 Task: Create List Customer Personas in Board Digital Advertising Strategies to Workspace Digital Strategy Consulting. Create List Content Marketing in Board IT Service Desk Management to Workspace Digital Strategy Consulting. Create List Lead Nurturing in Board Voice of Customer Customer Journey Mapping and Analysis to Workspace Digital Strategy Consulting
Action: Mouse moved to (99, 436)
Screenshot: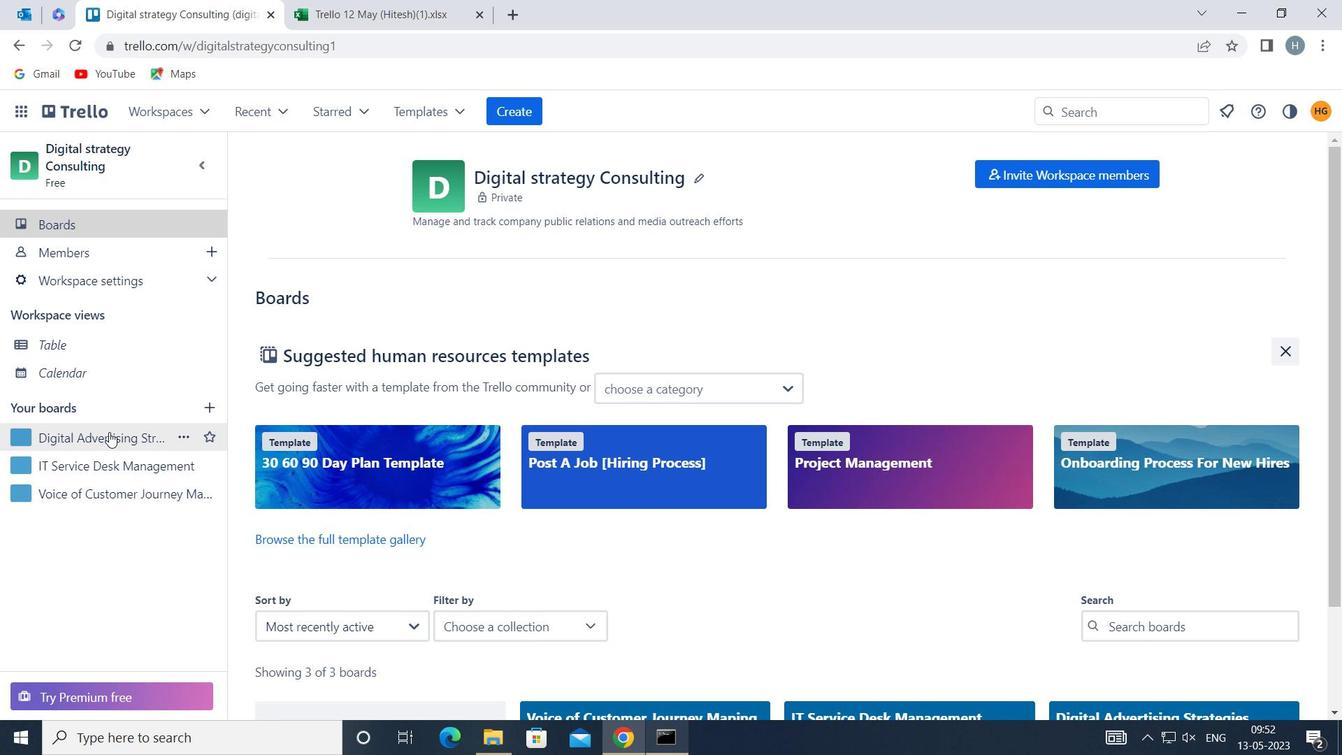 
Action: Mouse pressed left at (99, 436)
Screenshot: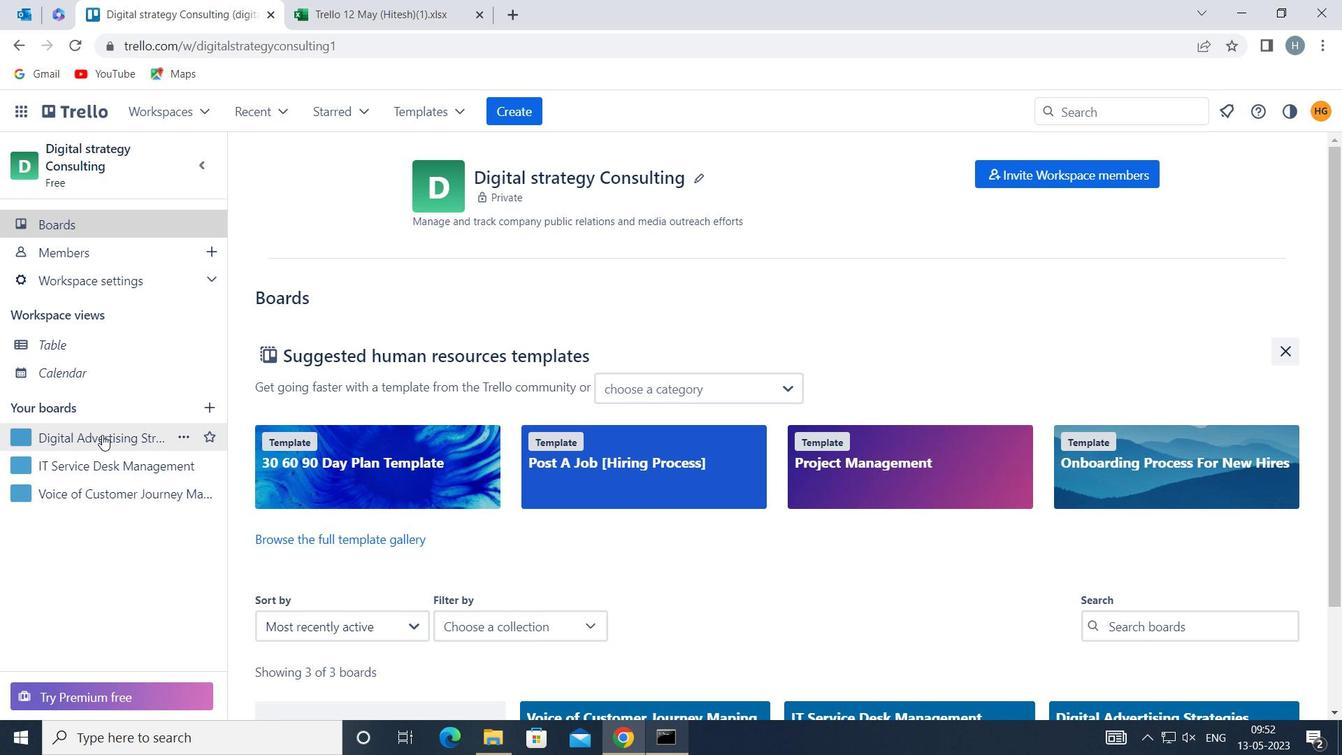 
Action: Mouse moved to (831, 214)
Screenshot: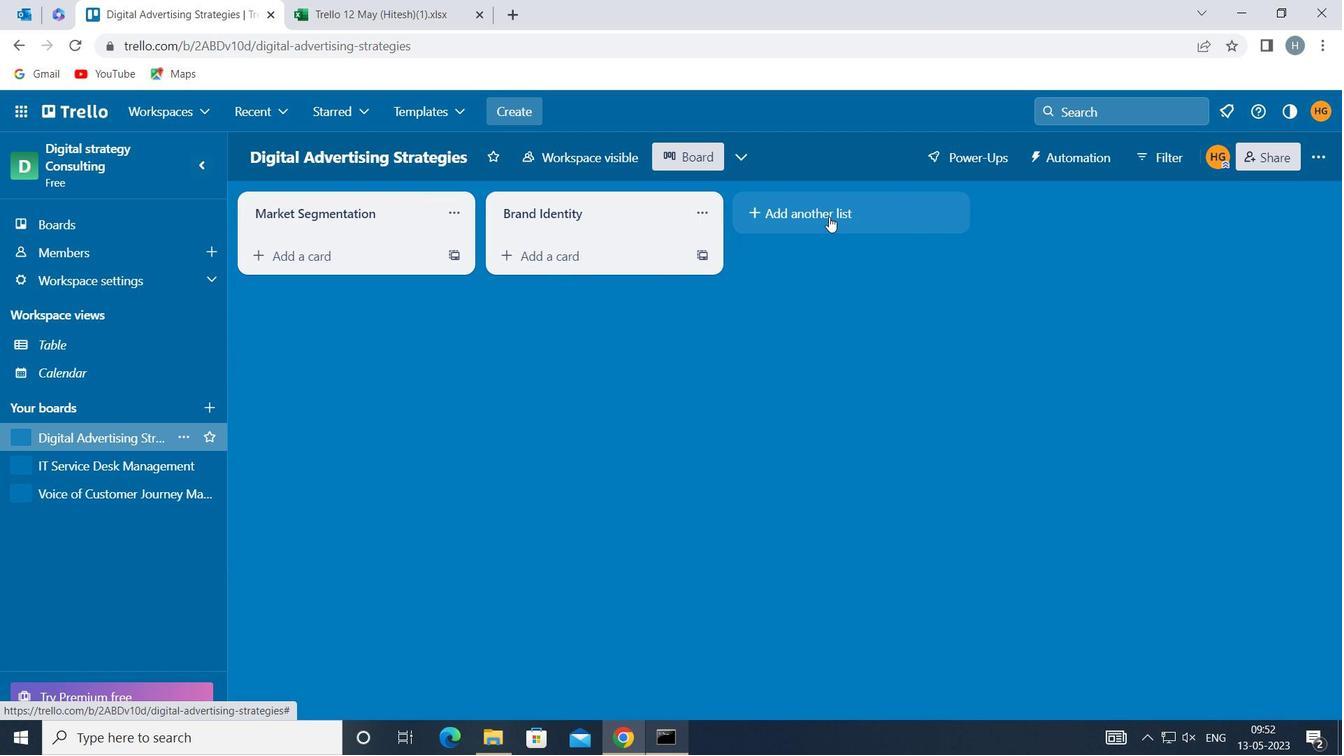 
Action: Mouse pressed left at (831, 214)
Screenshot: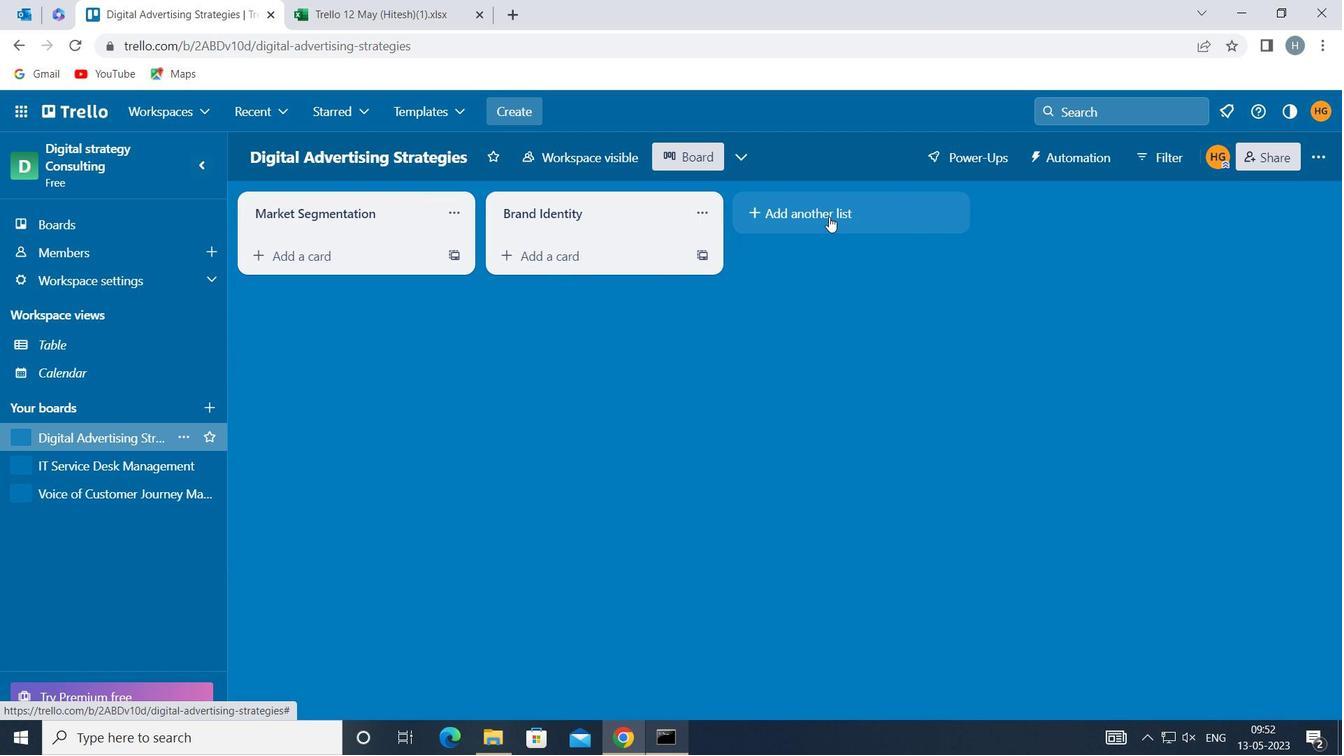 
Action: Mouse pressed left at (831, 214)
Screenshot: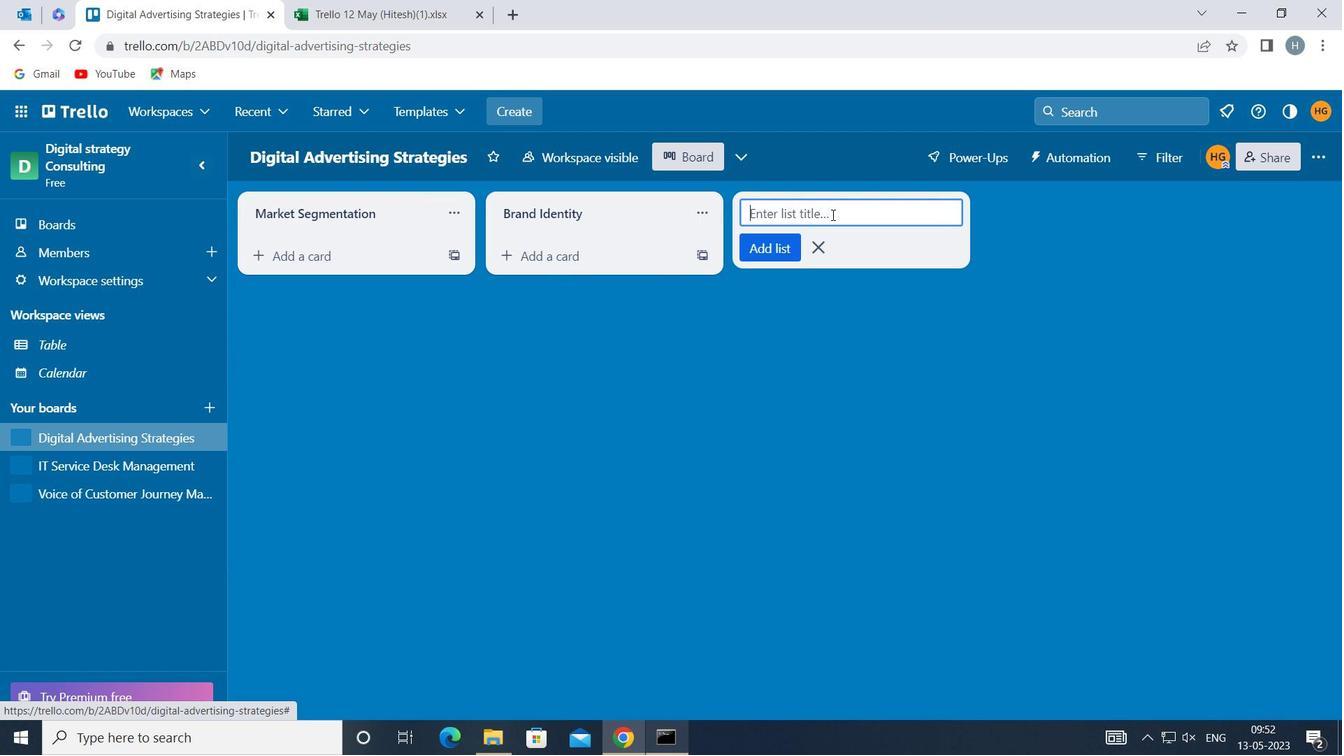 
Action: Key pressed <Key.shift>CUSTOMER<Key.space><Key.shift>PERSONAS
Screenshot: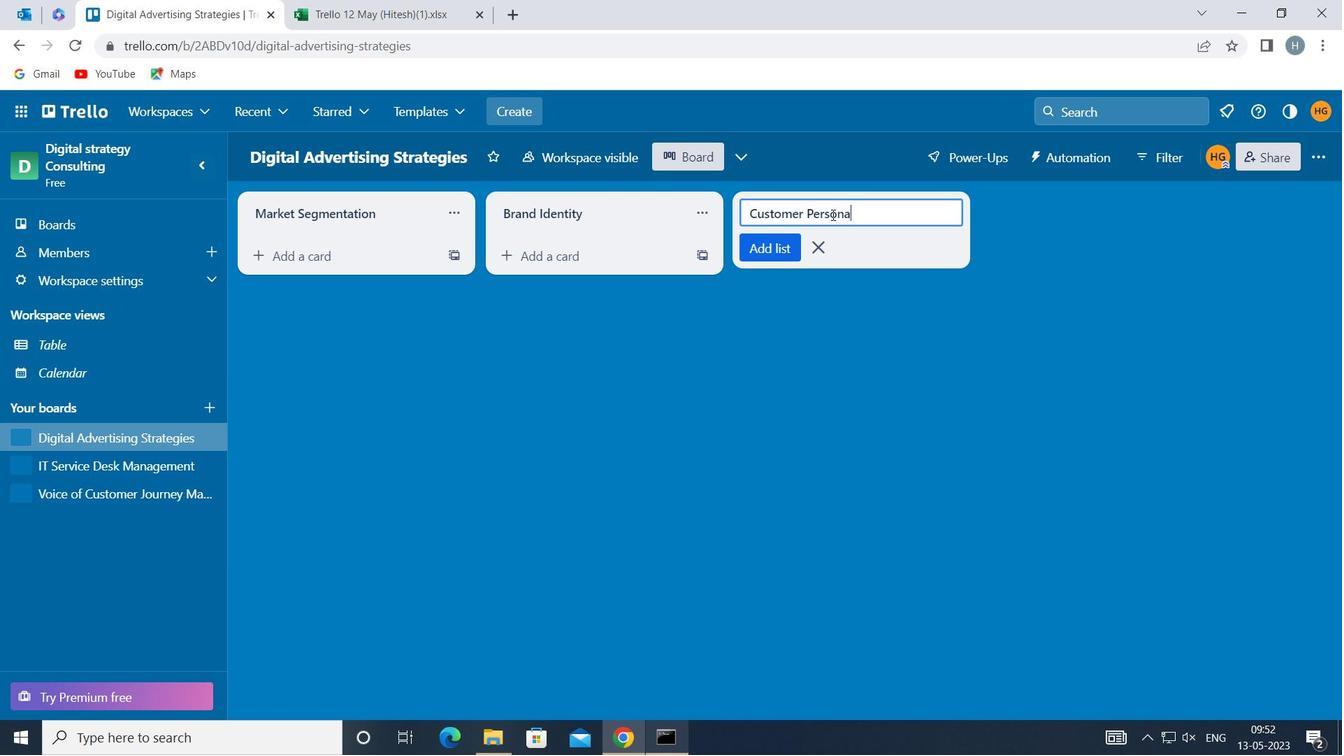 
Action: Mouse moved to (780, 246)
Screenshot: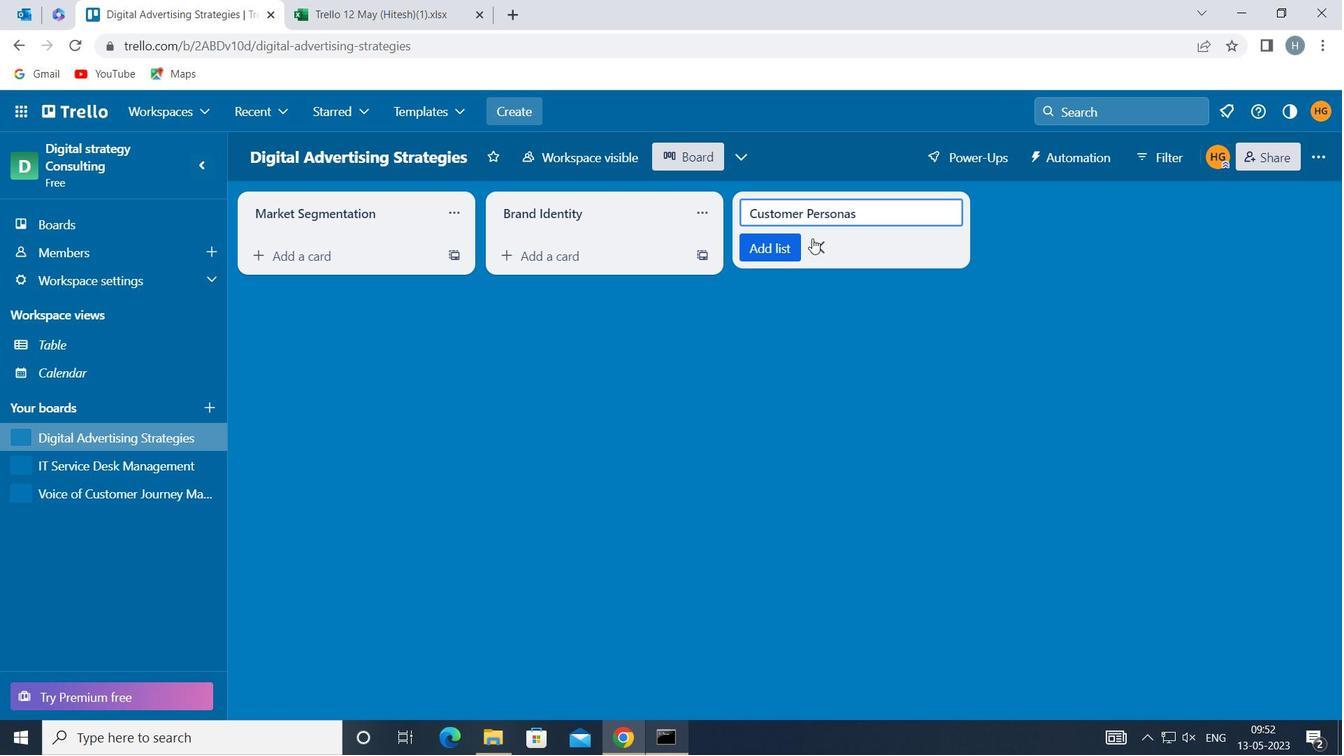 
Action: Mouse pressed left at (780, 246)
Screenshot: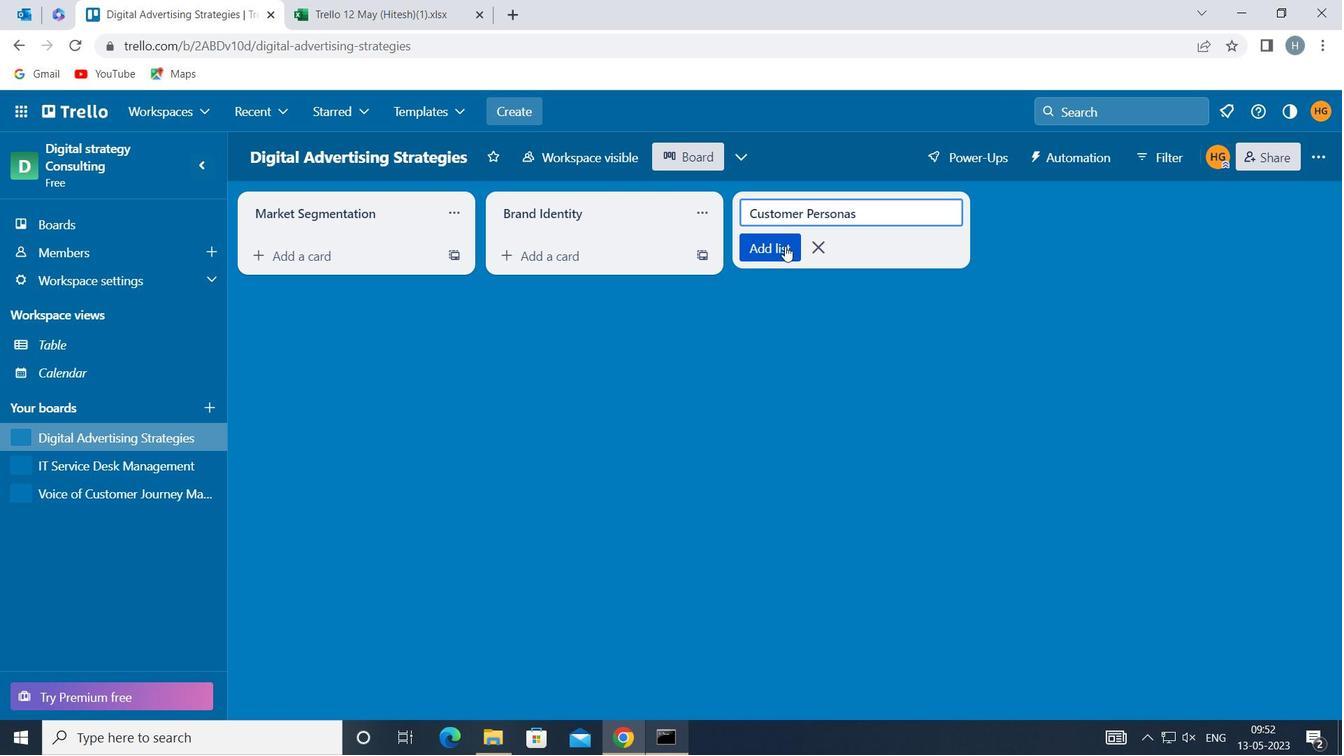 
Action: Mouse moved to (757, 330)
Screenshot: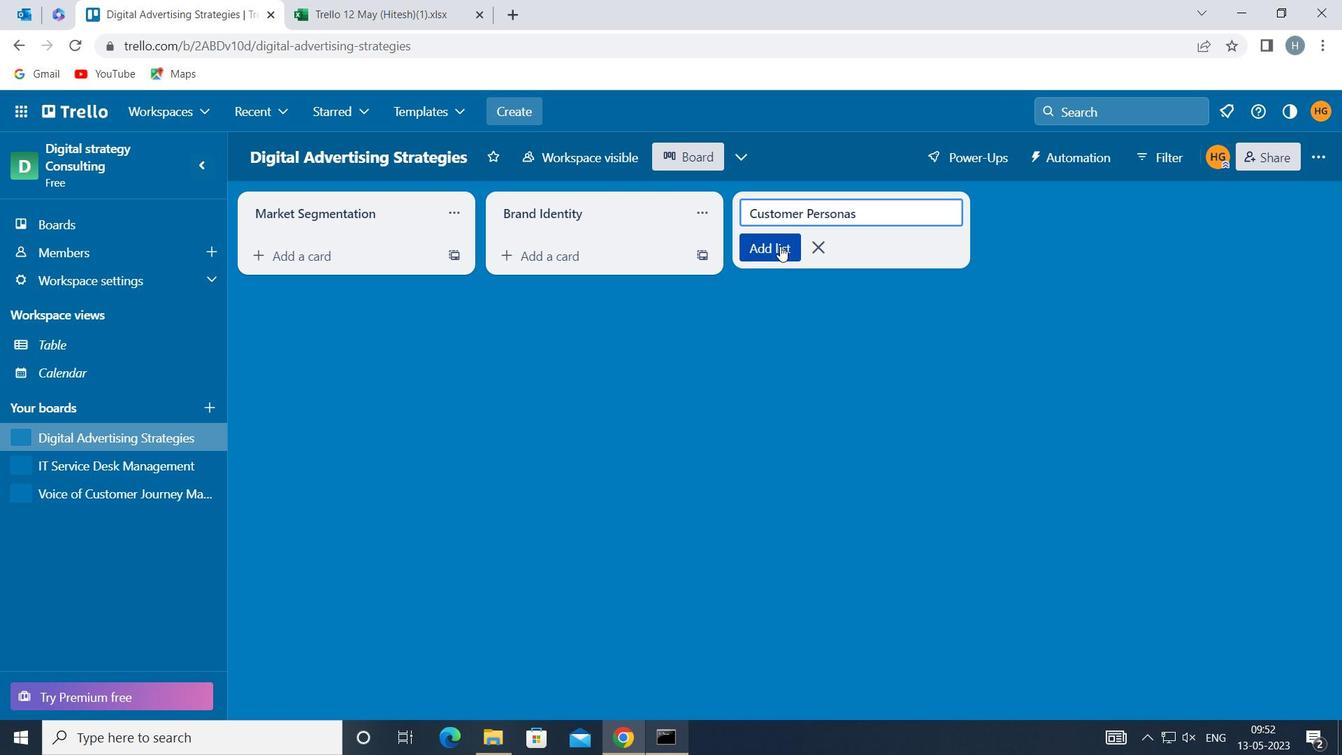 
Action: Mouse pressed left at (757, 330)
Screenshot: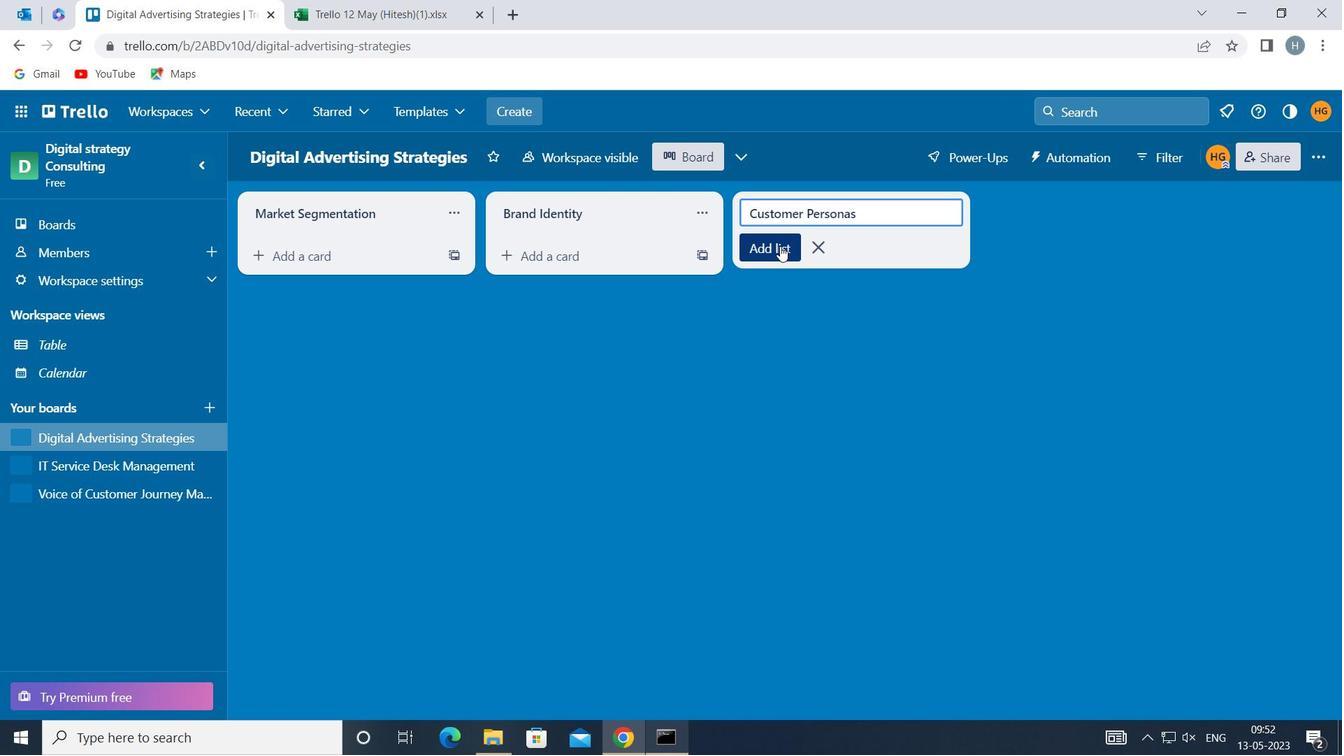 
Action: Mouse moved to (103, 462)
Screenshot: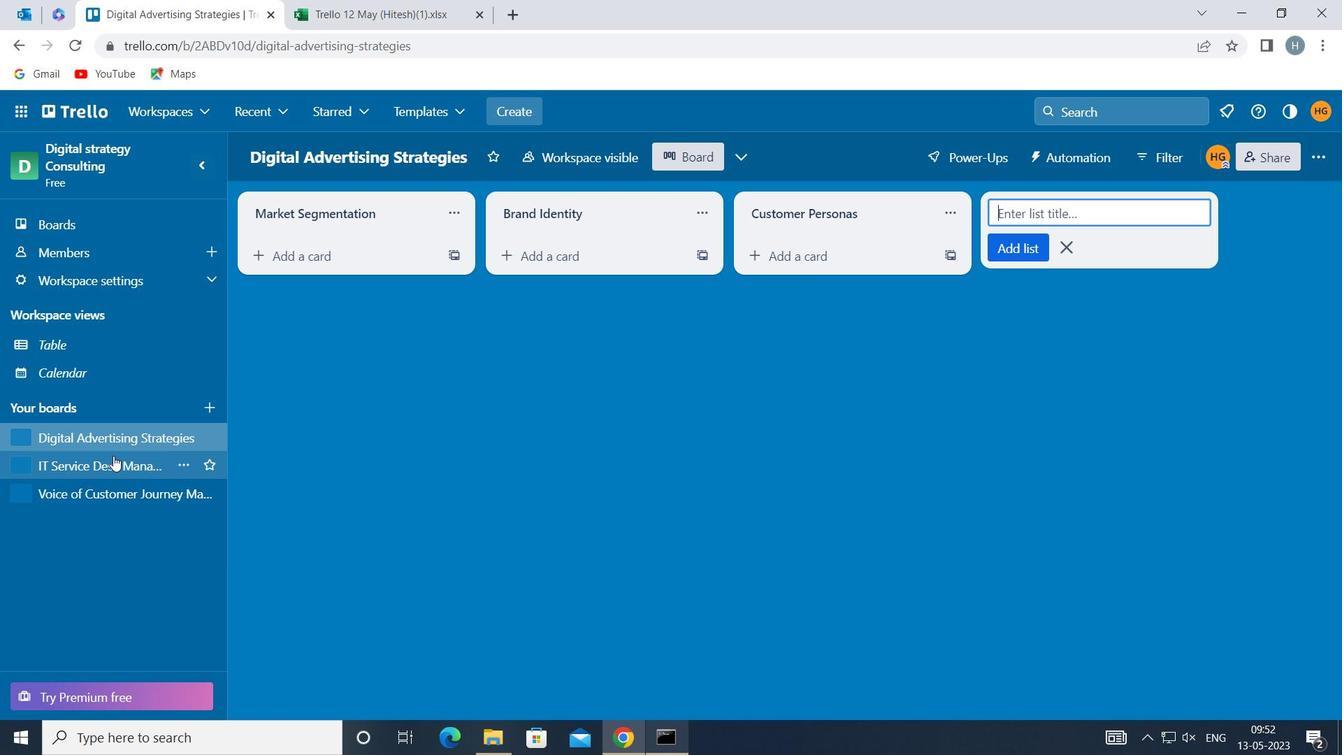 
Action: Mouse pressed left at (103, 462)
Screenshot: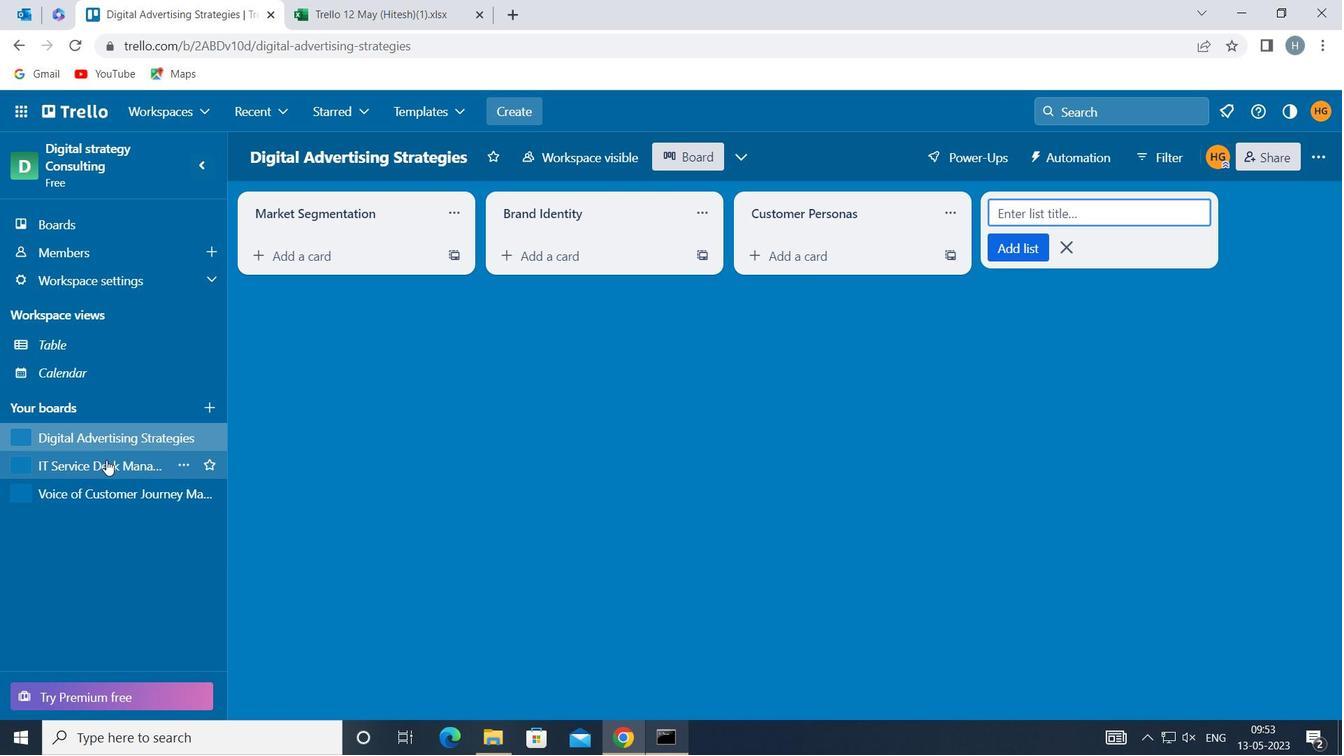 
Action: Mouse moved to (827, 192)
Screenshot: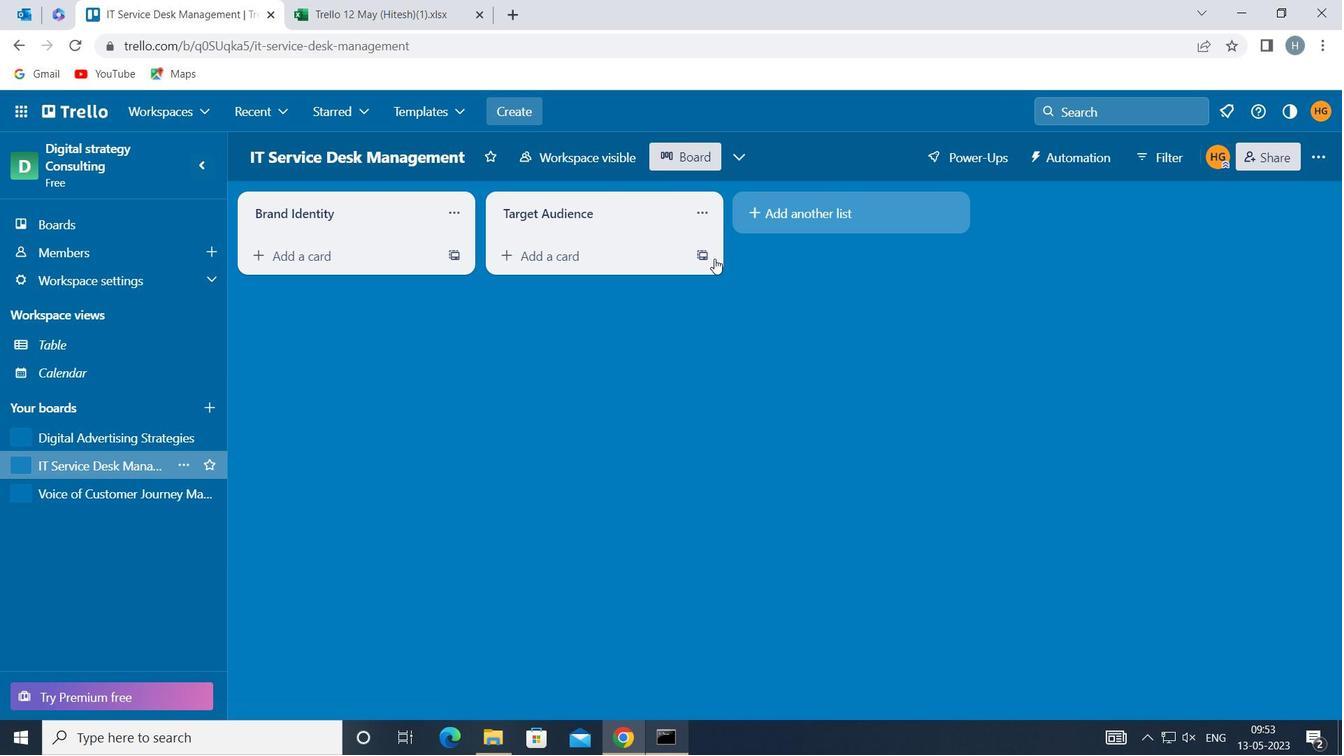 
Action: Mouse pressed left at (827, 192)
Screenshot: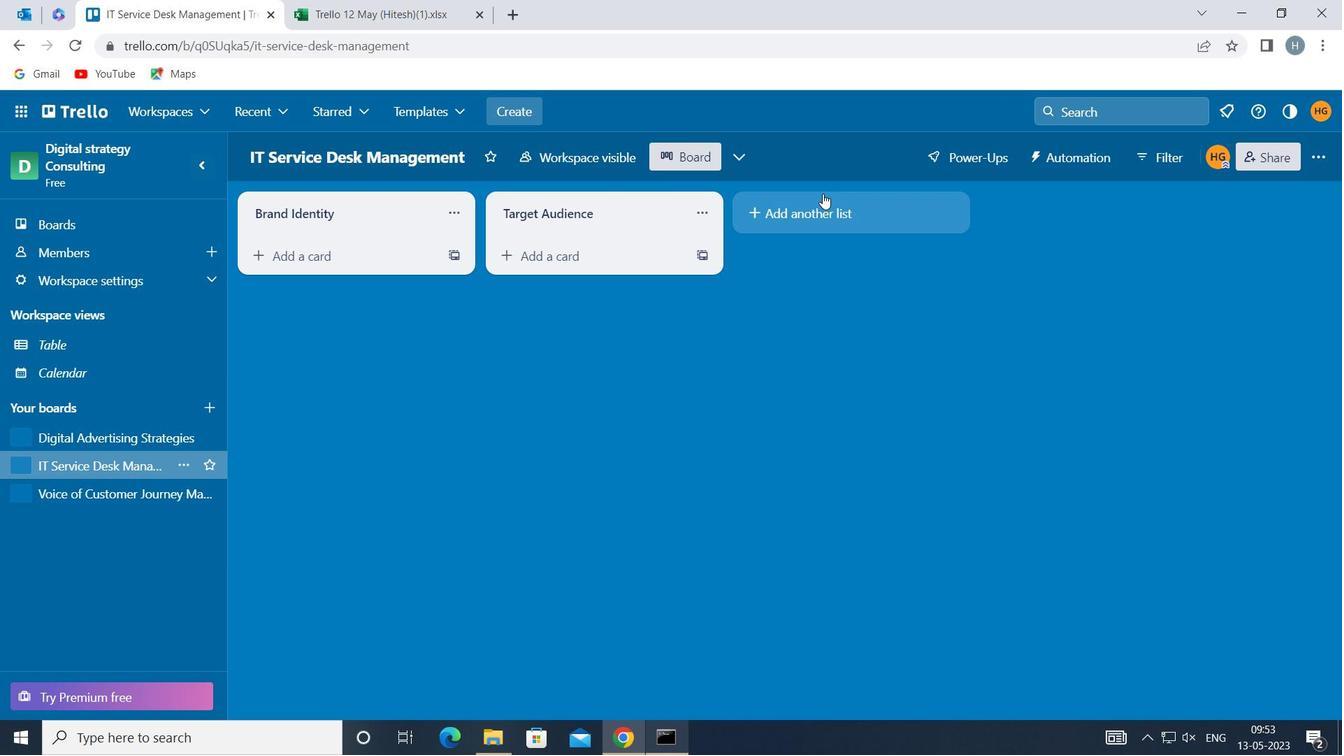 
Action: Mouse moved to (827, 200)
Screenshot: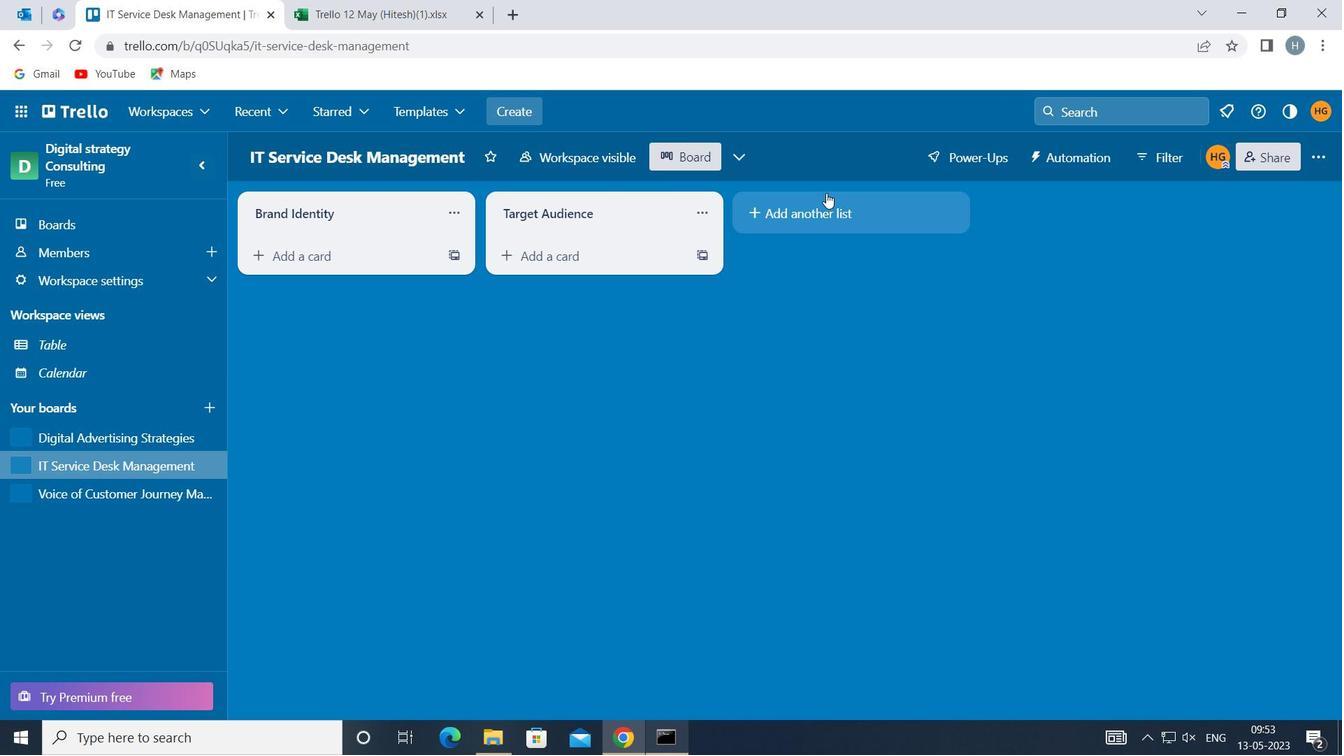 
Action: Mouse pressed left at (827, 200)
Screenshot: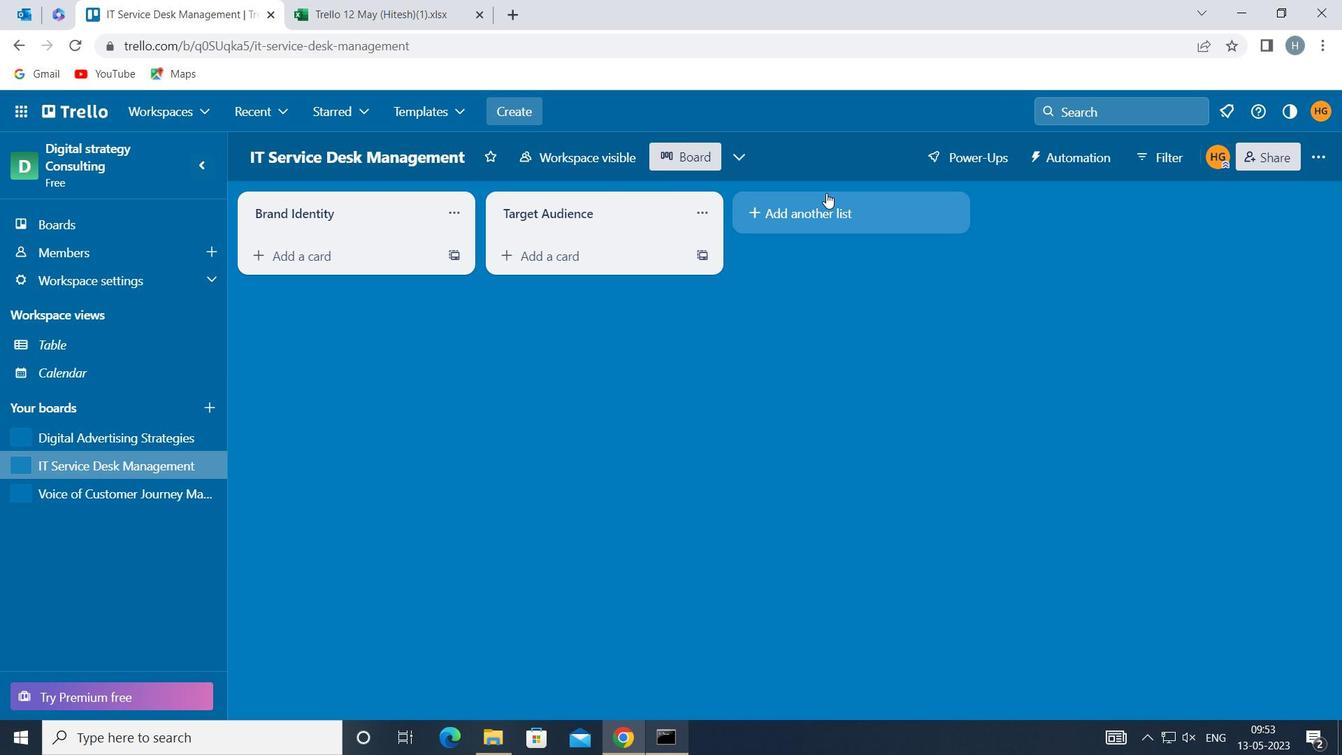 
Action: Mouse moved to (839, 216)
Screenshot: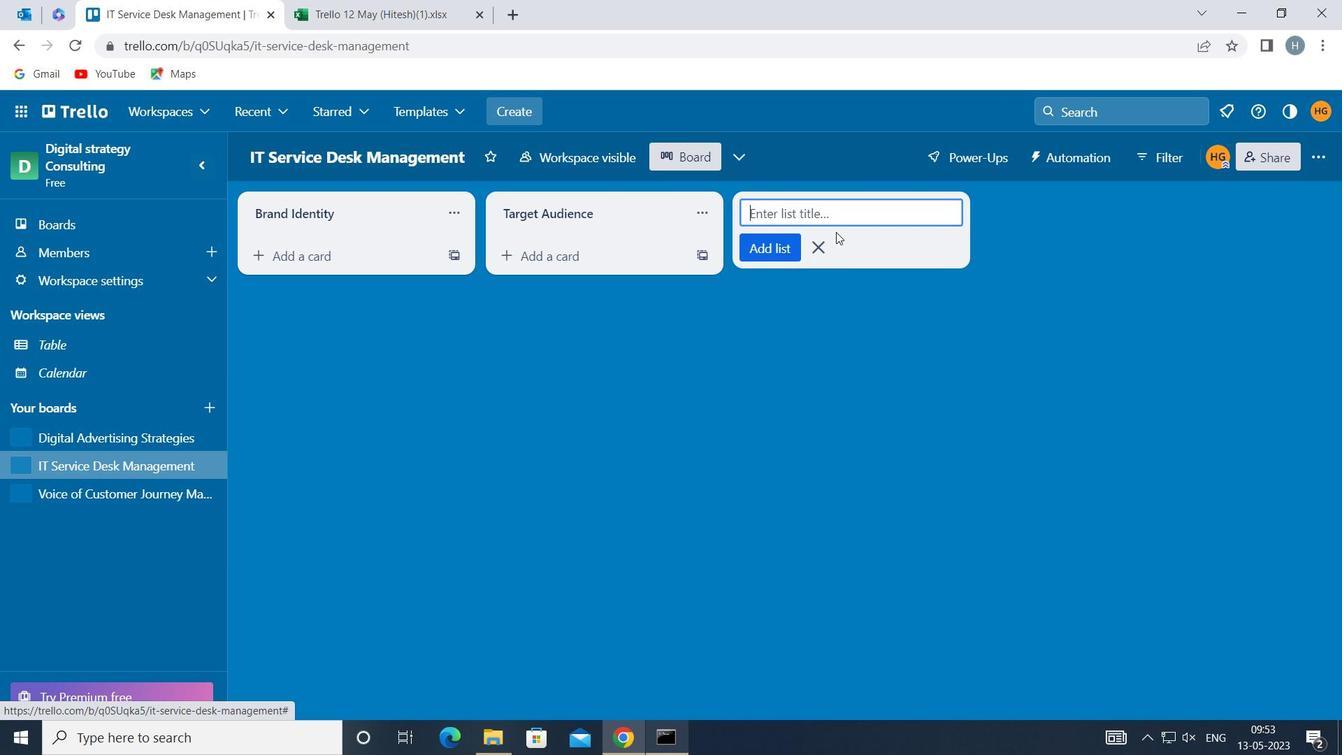 
Action: Mouse pressed left at (839, 216)
Screenshot: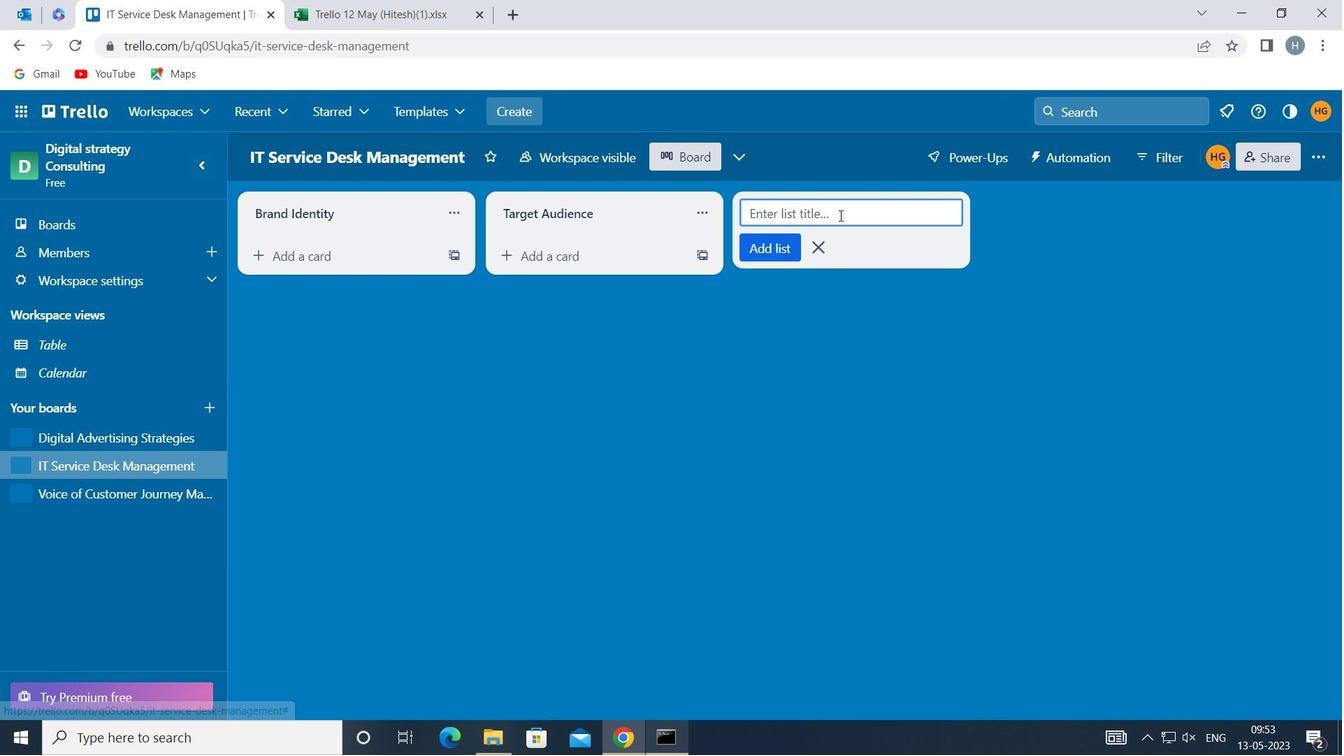 
Action: Key pressed <Key.shift>CONTENT<Key.space><Key.shift>MARKETING
Screenshot: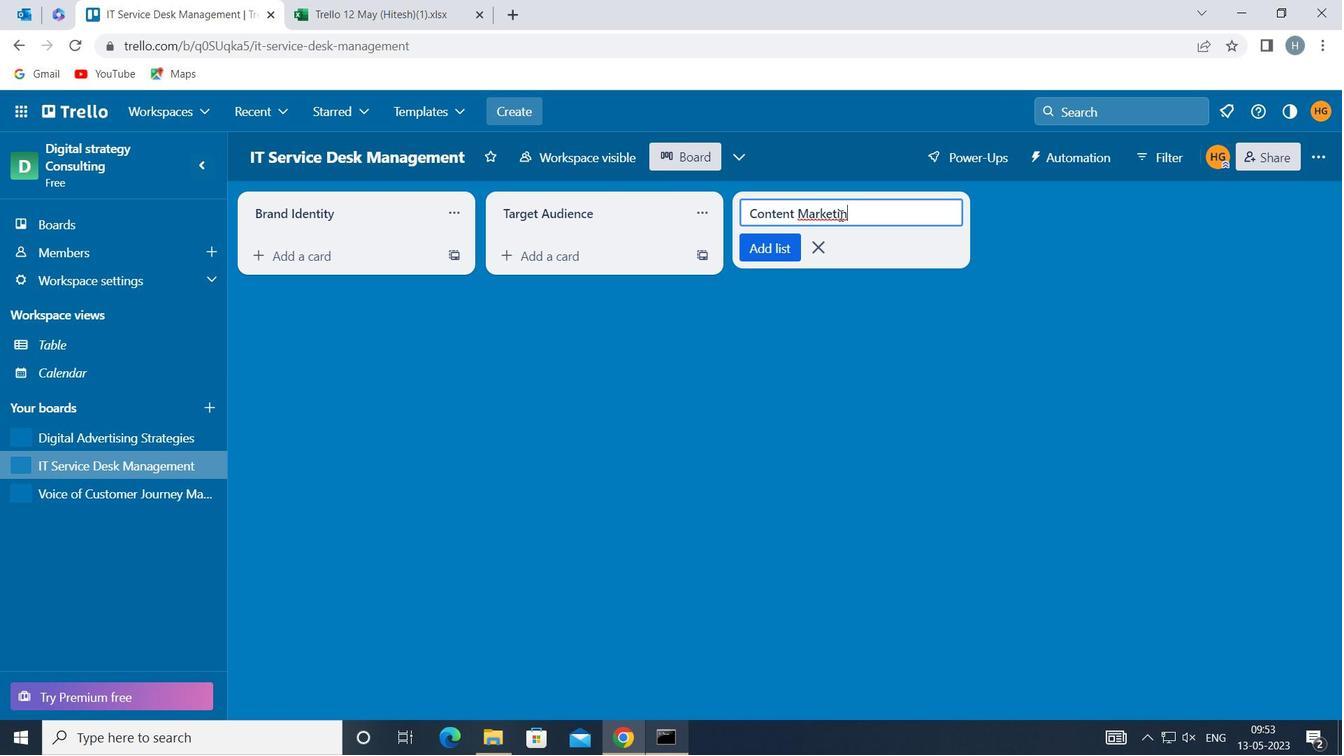 
Action: Mouse moved to (771, 246)
Screenshot: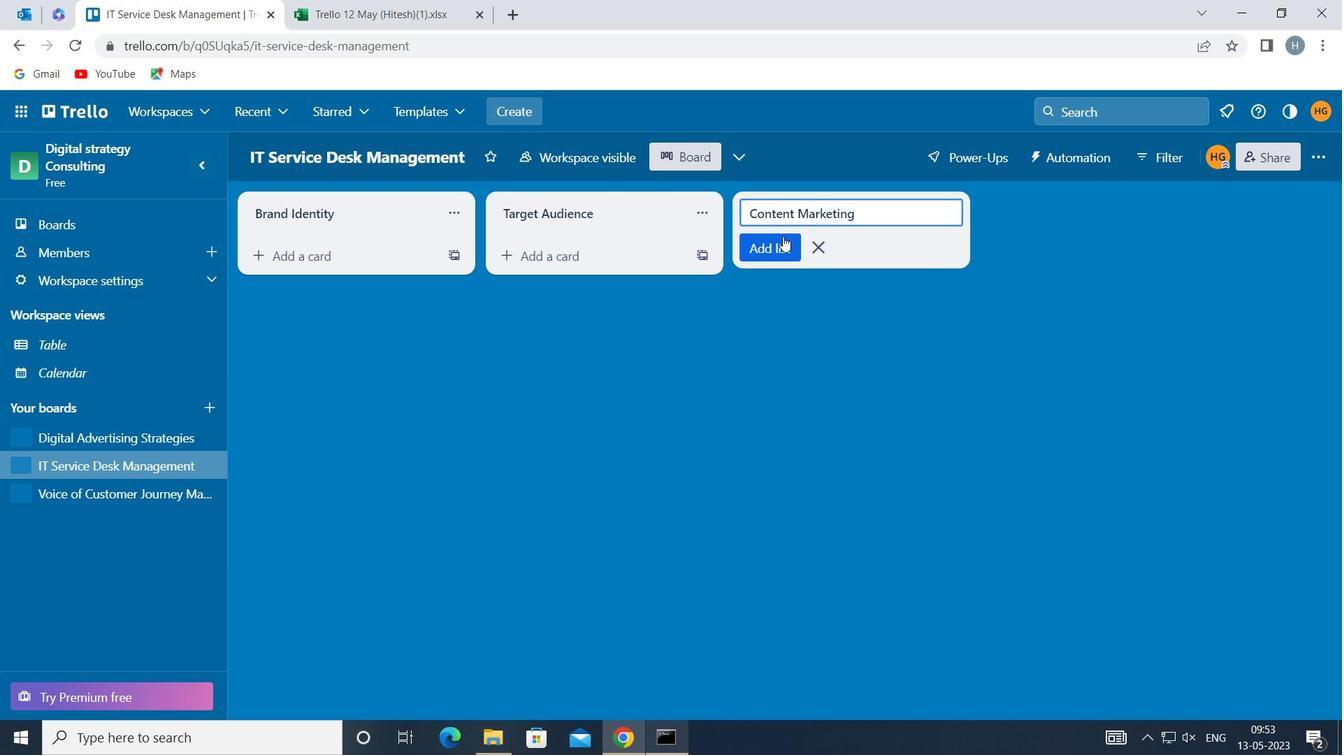 
Action: Mouse pressed left at (771, 246)
Screenshot: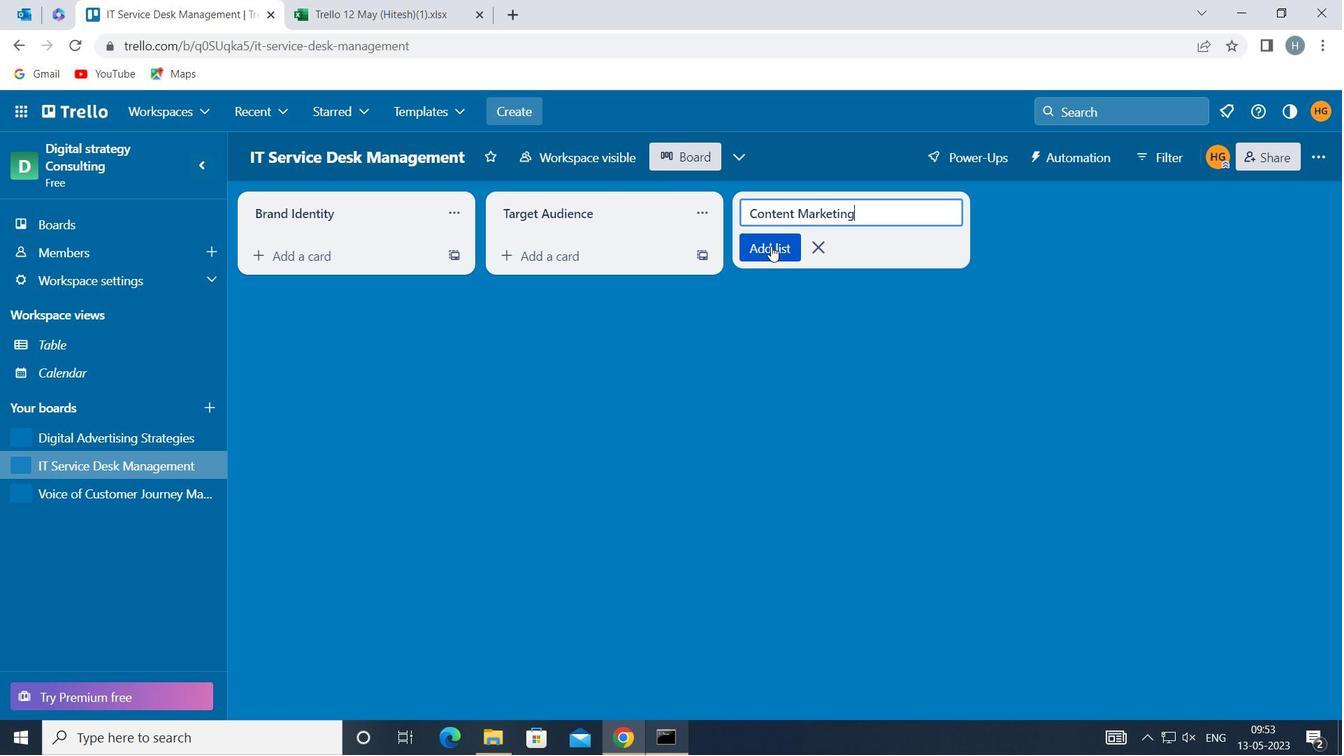 
Action: Mouse moved to (757, 356)
Screenshot: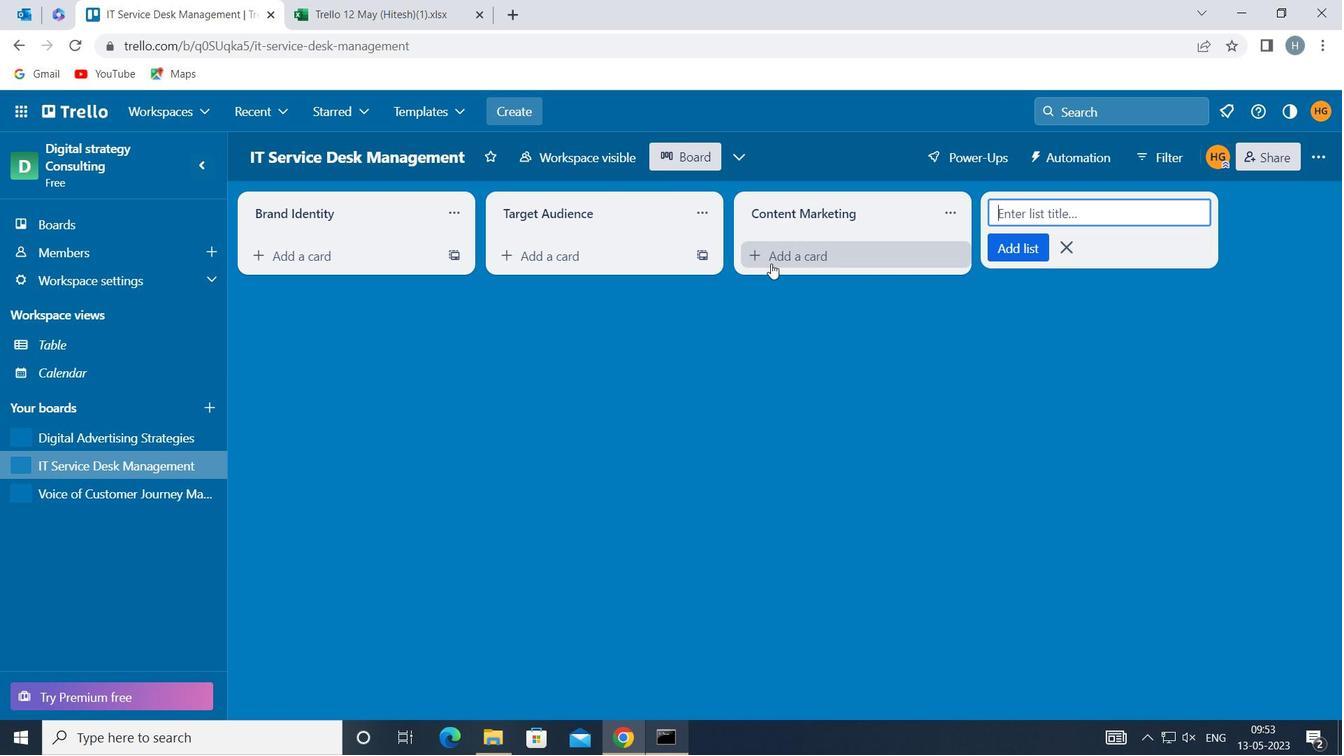 
Action: Mouse pressed left at (757, 356)
Screenshot: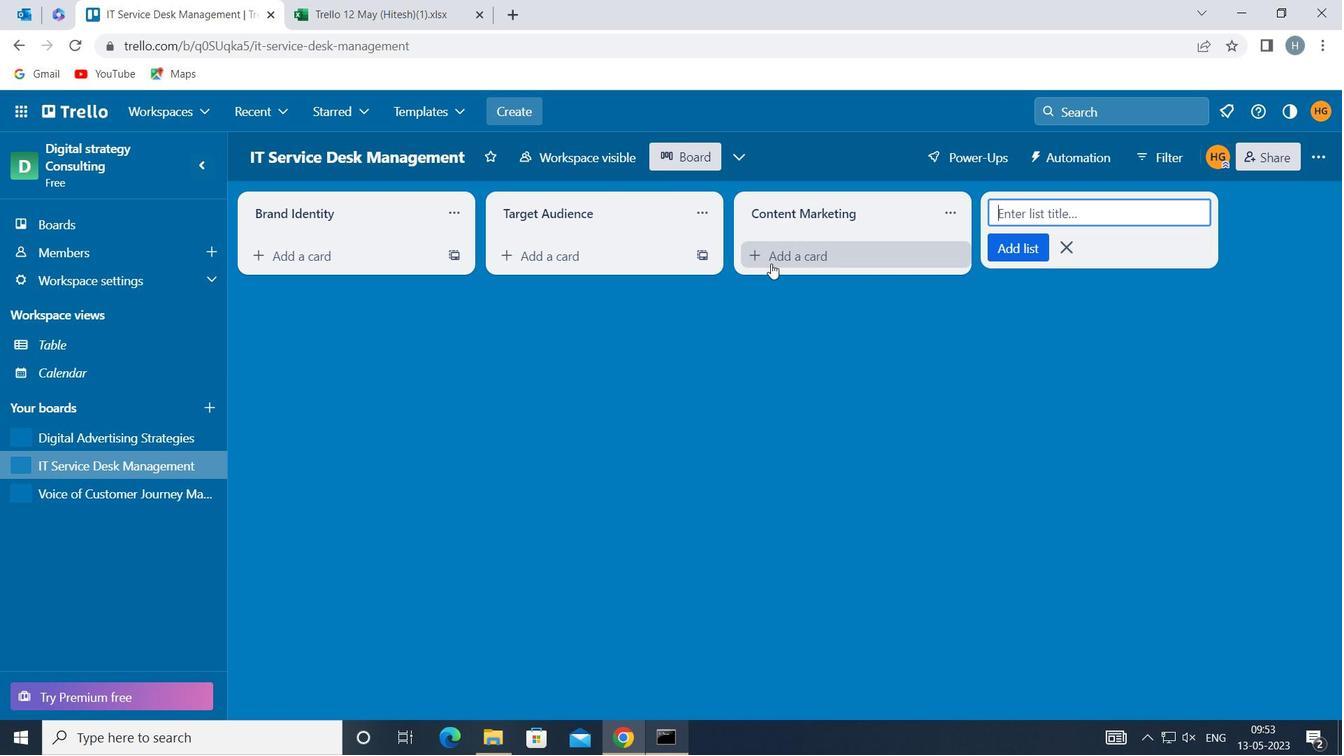 
Action: Mouse moved to (118, 490)
Screenshot: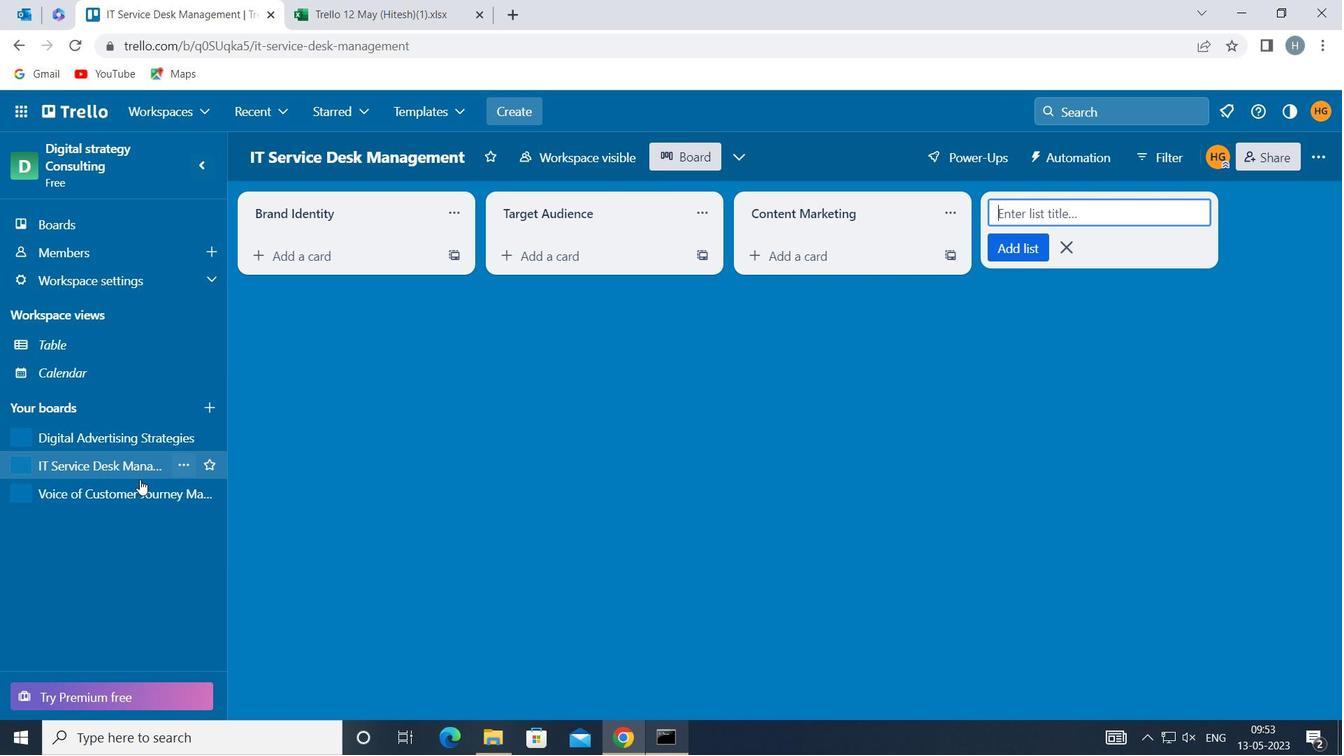 
Action: Mouse pressed left at (118, 490)
Screenshot: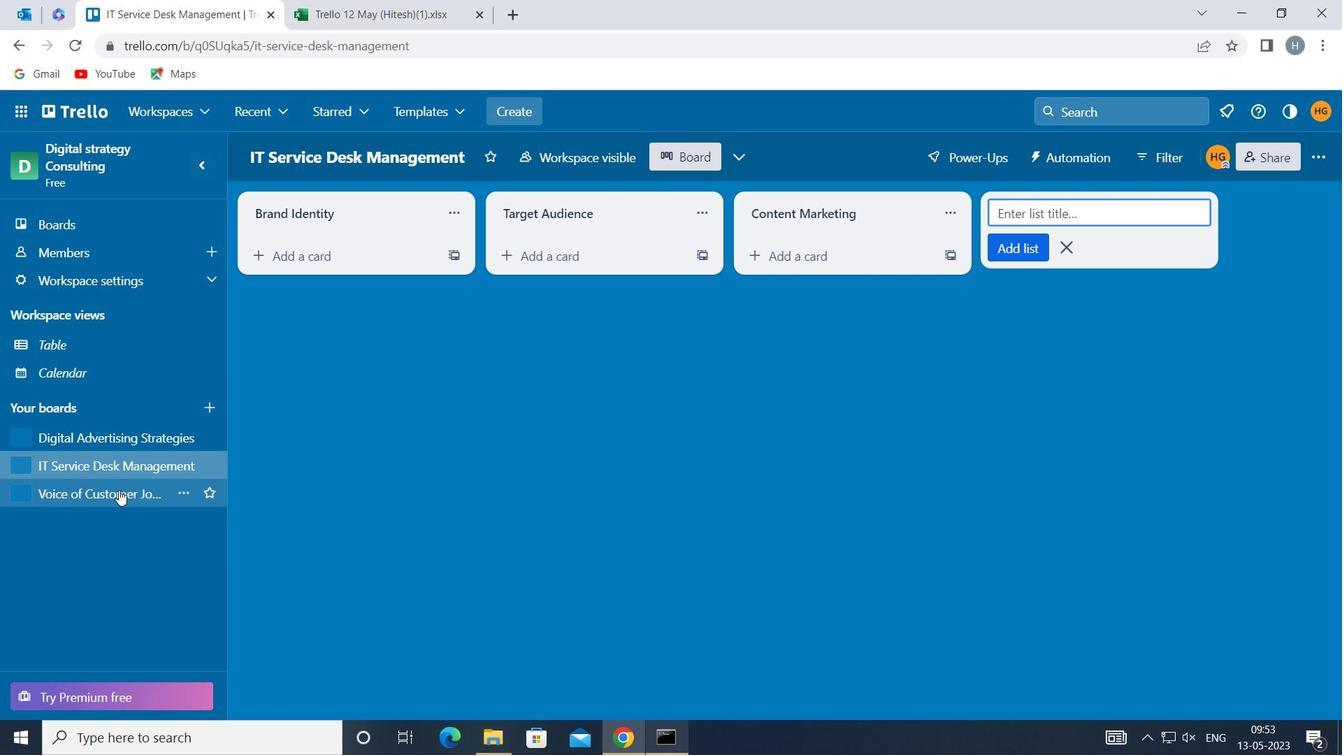 
Action: Mouse moved to (813, 207)
Screenshot: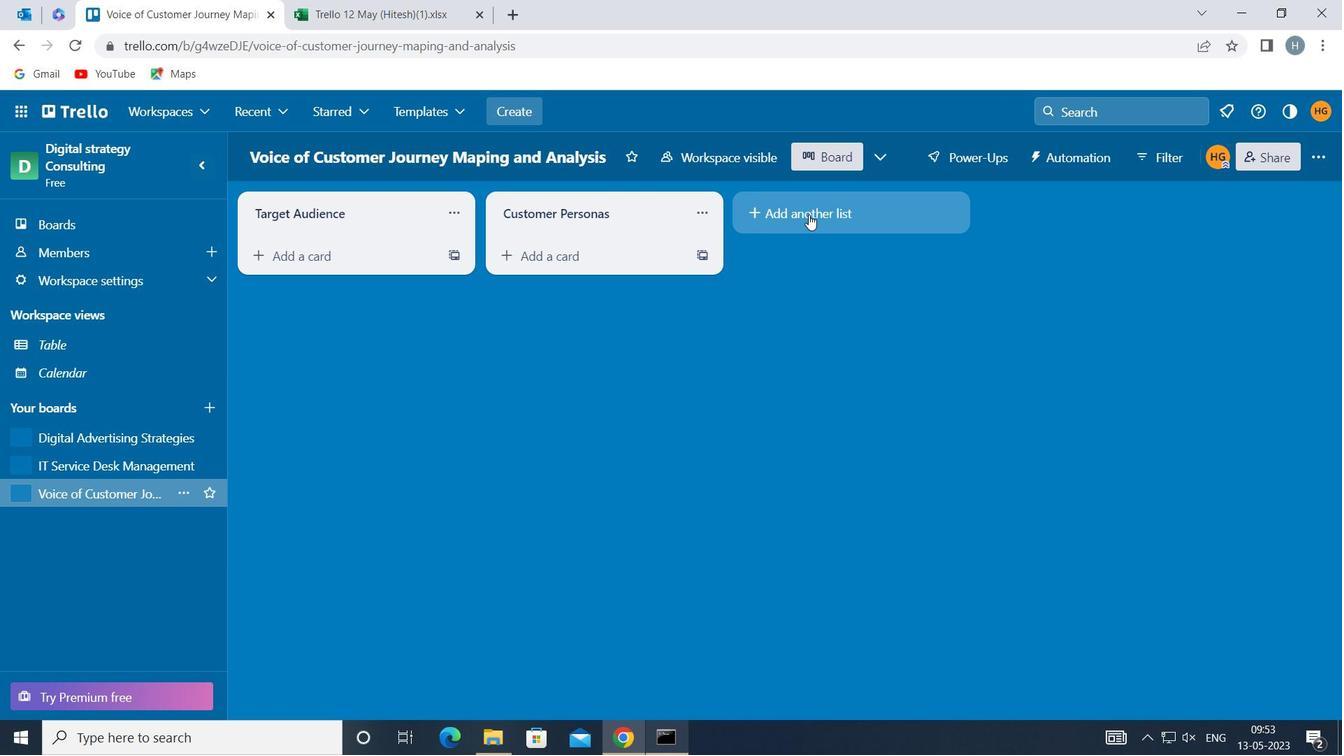 
Action: Mouse pressed left at (813, 207)
Screenshot: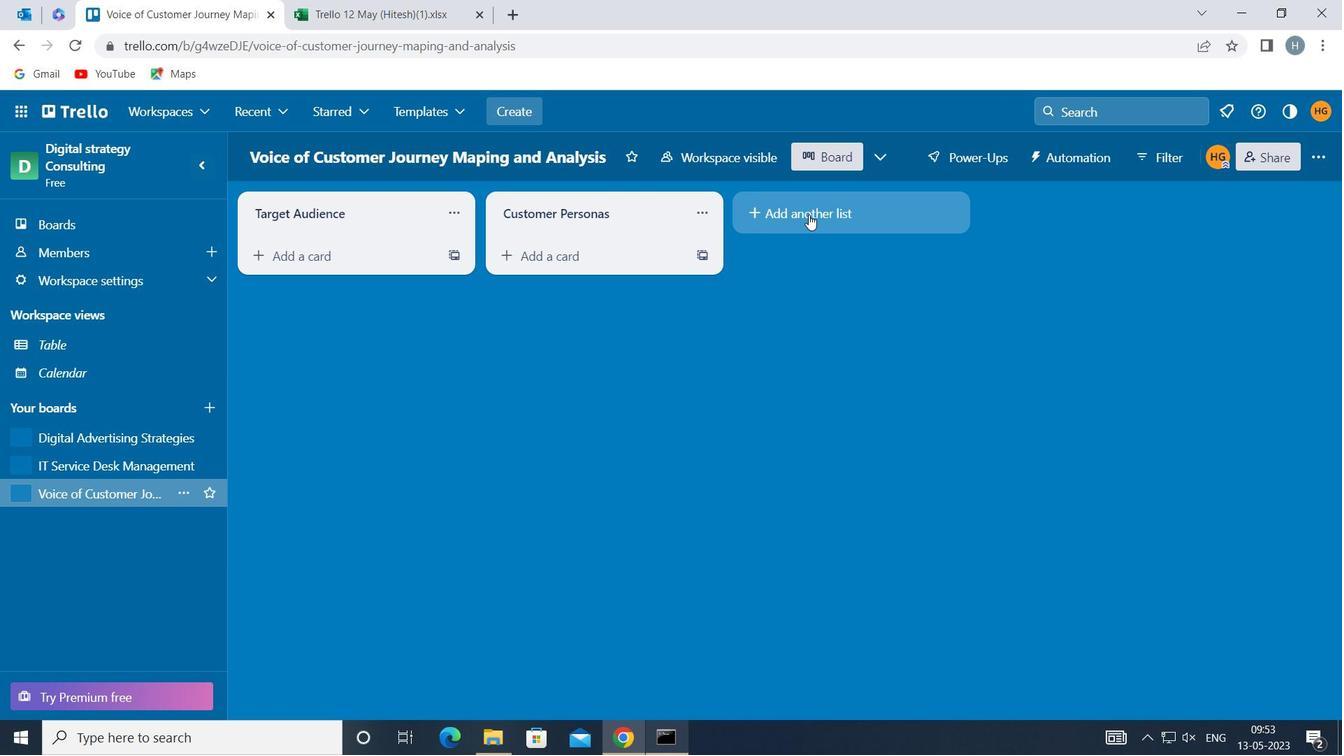 
Action: Mouse moved to (815, 206)
Screenshot: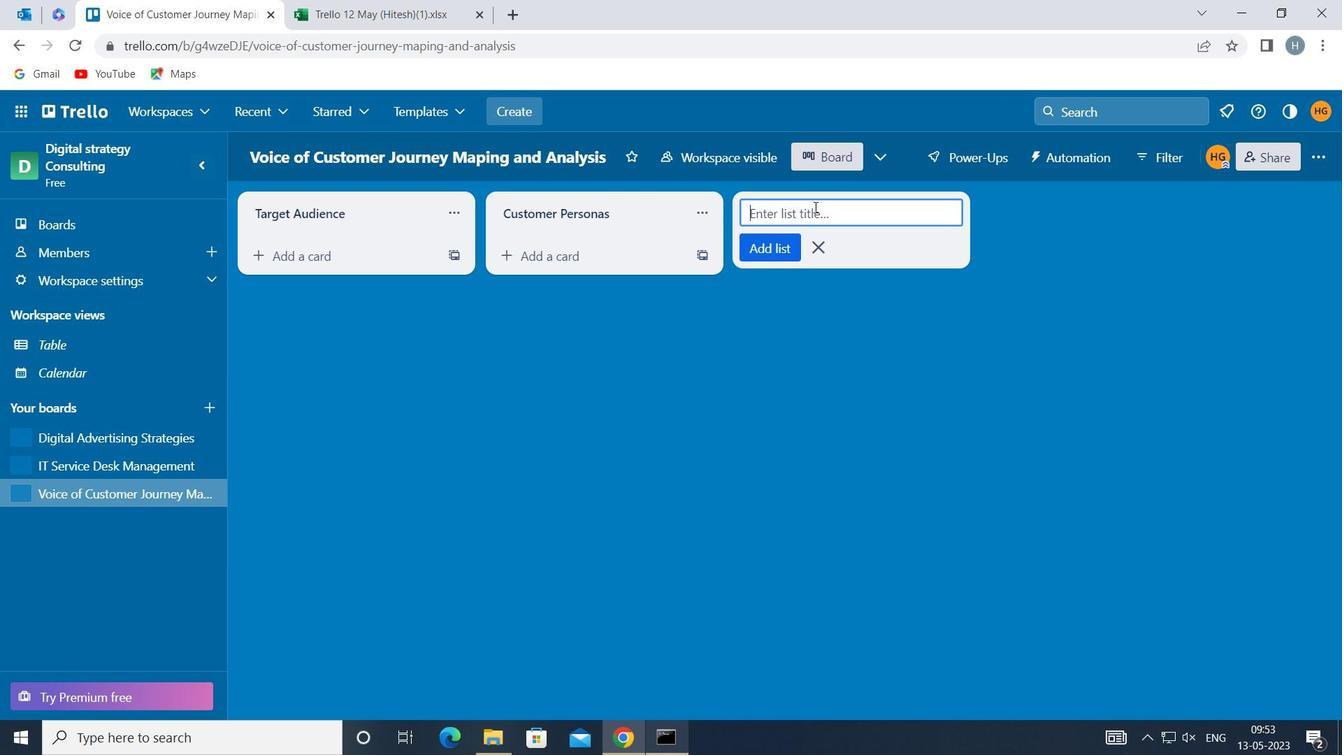
Action: Mouse pressed left at (815, 206)
Screenshot: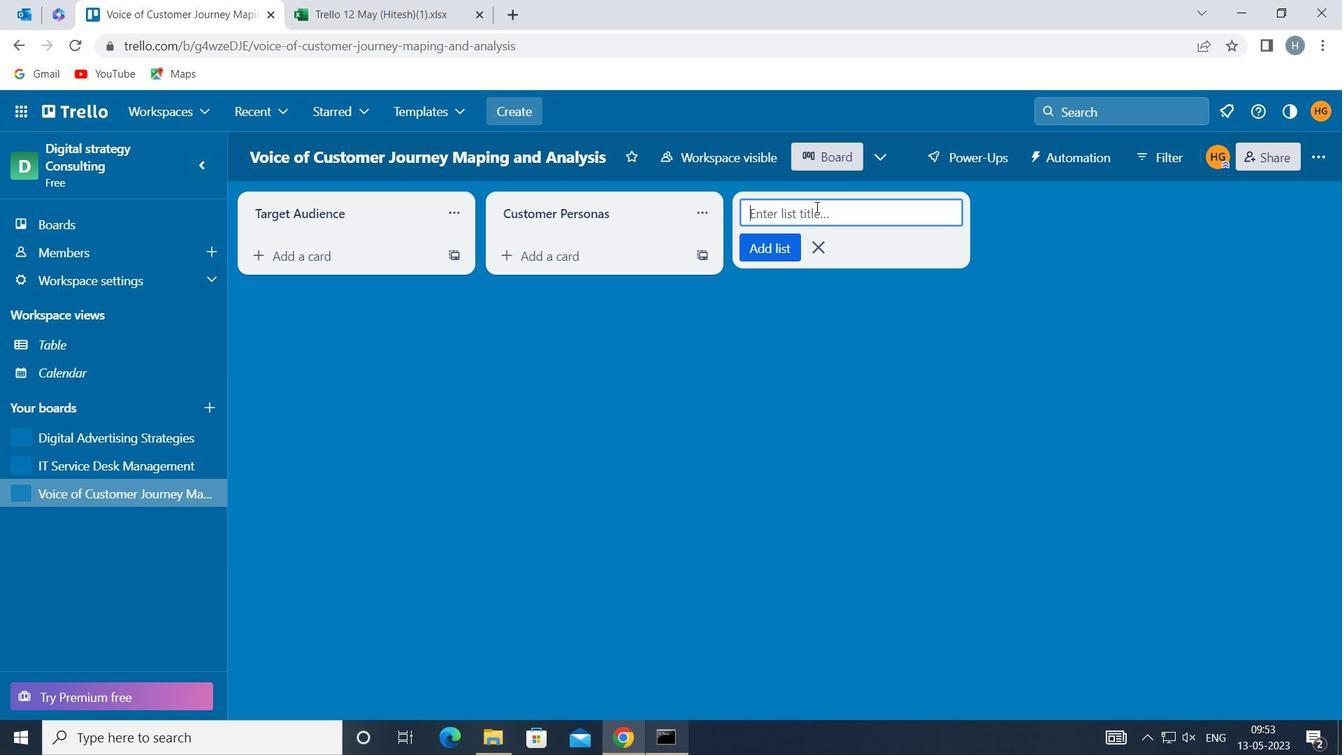 
Action: Mouse moved to (815, 207)
Screenshot: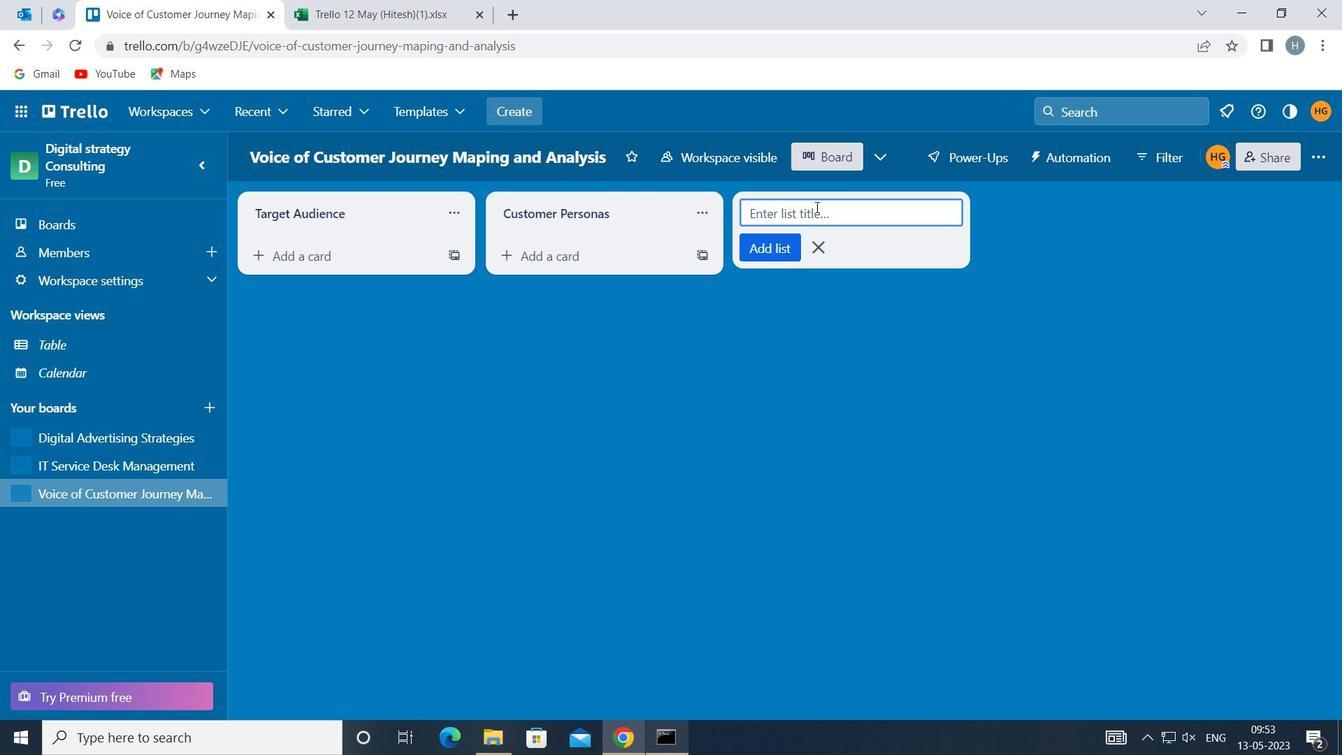 
Action: Key pressed <Key.shift>LEAD<Key.space><Key.shift>NURTURING
Screenshot: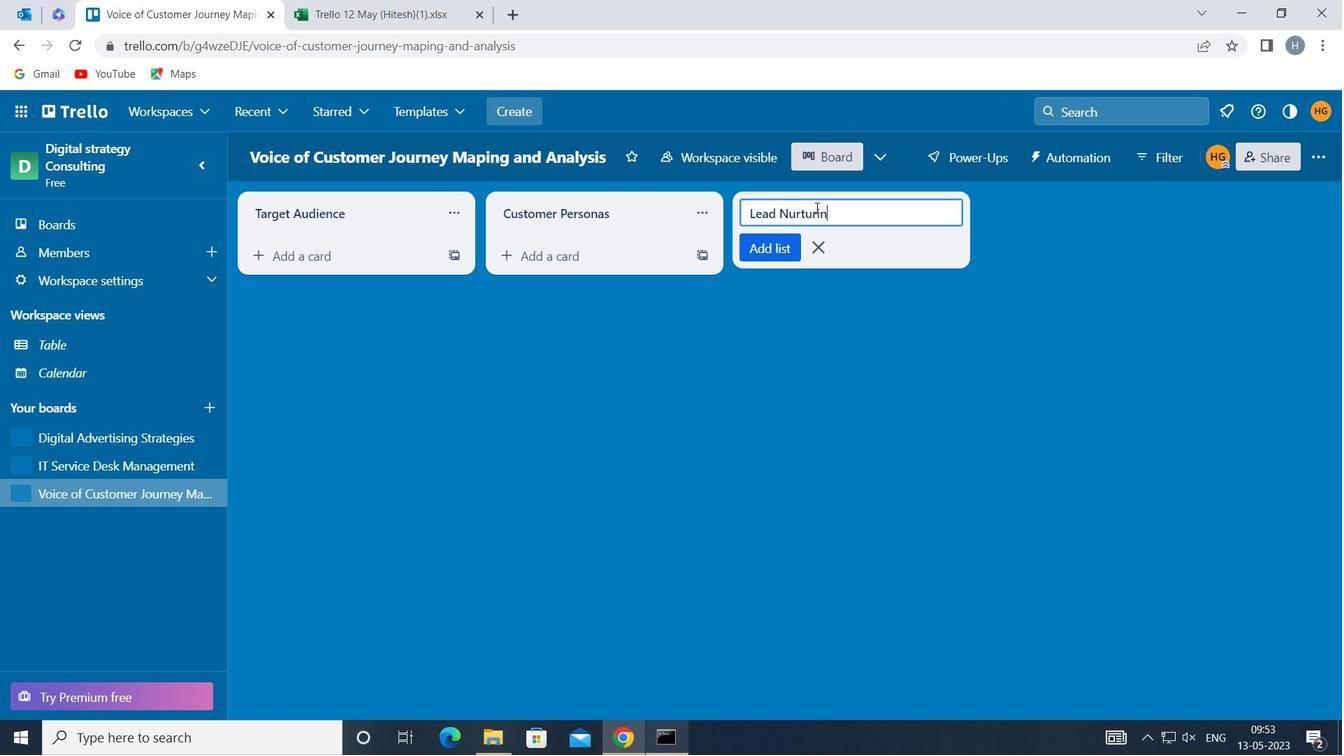 
Action: Mouse moved to (780, 252)
Screenshot: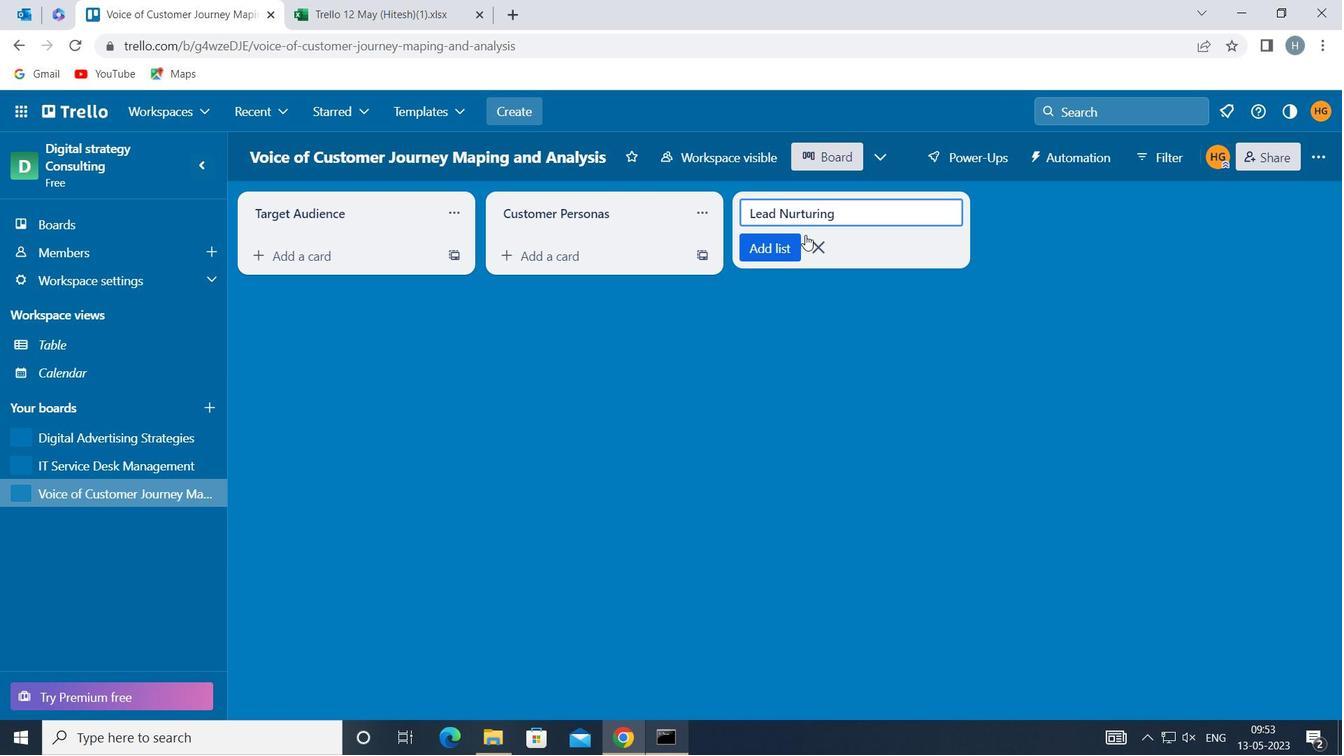 
Action: Mouse pressed left at (780, 252)
Screenshot: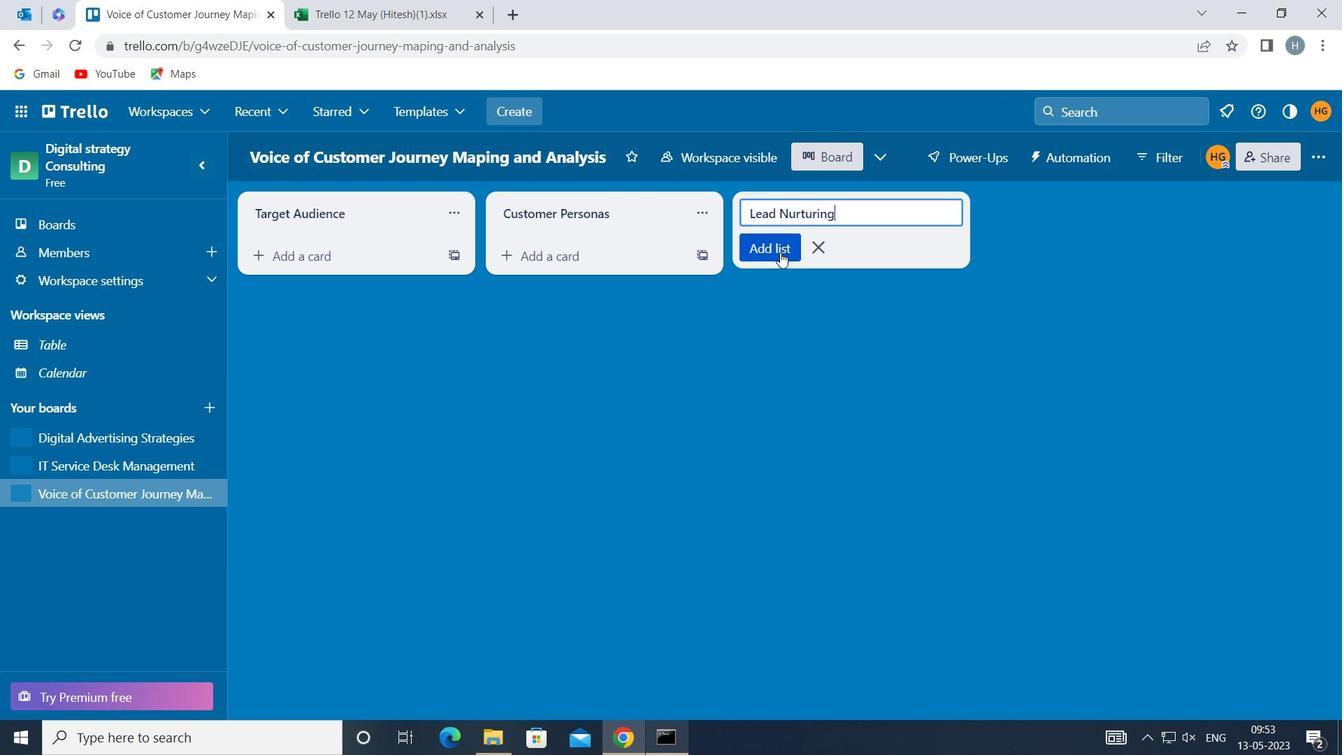 
Action: Mouse moved to (780, 353)
Screenshot: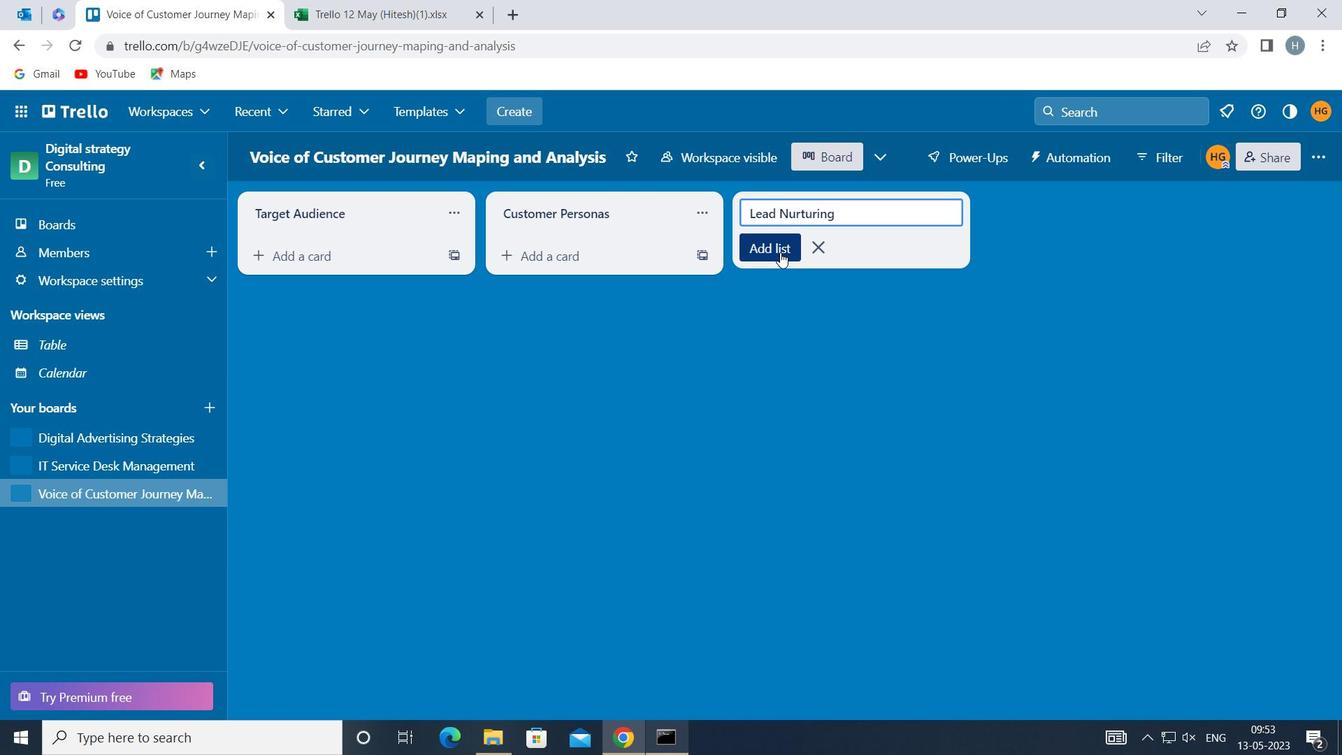 
Action: Mouse pressed left at (780, 353)
Screenshot: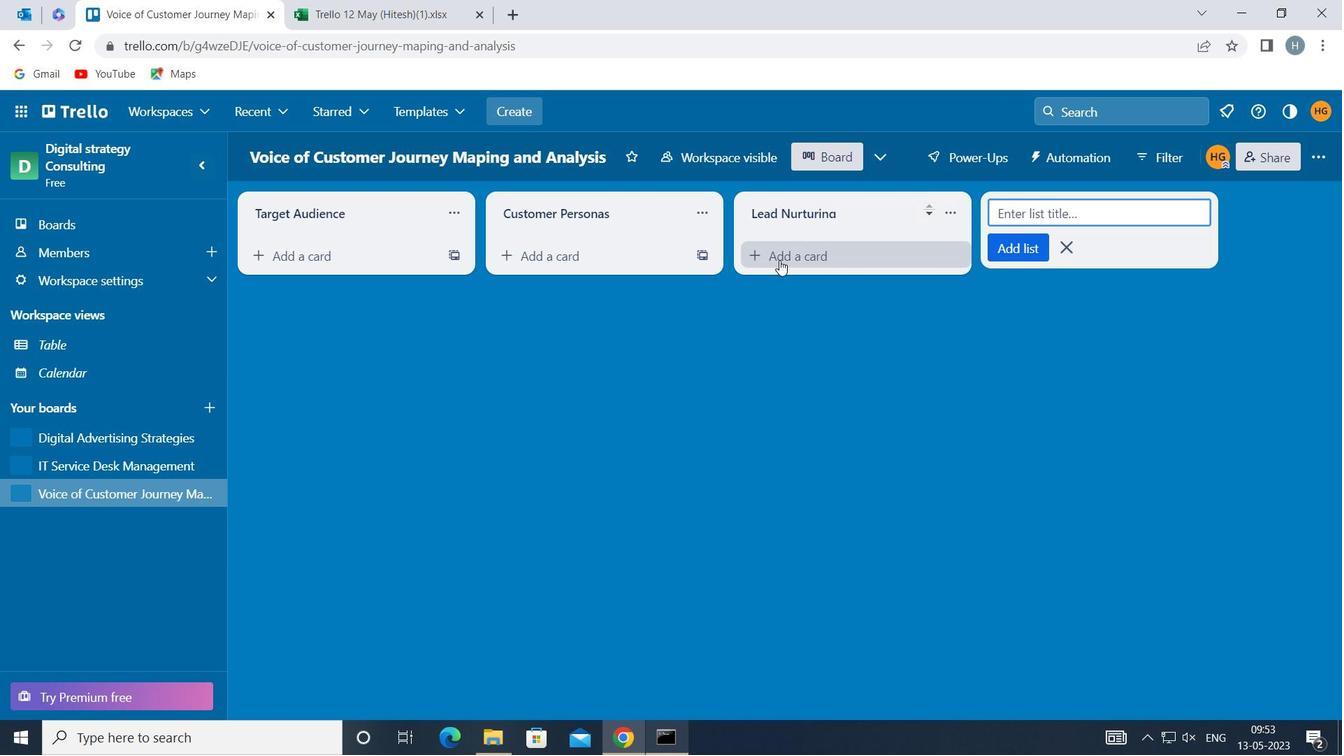 
Action: Mouse moved to (780, 353)
Screenshot: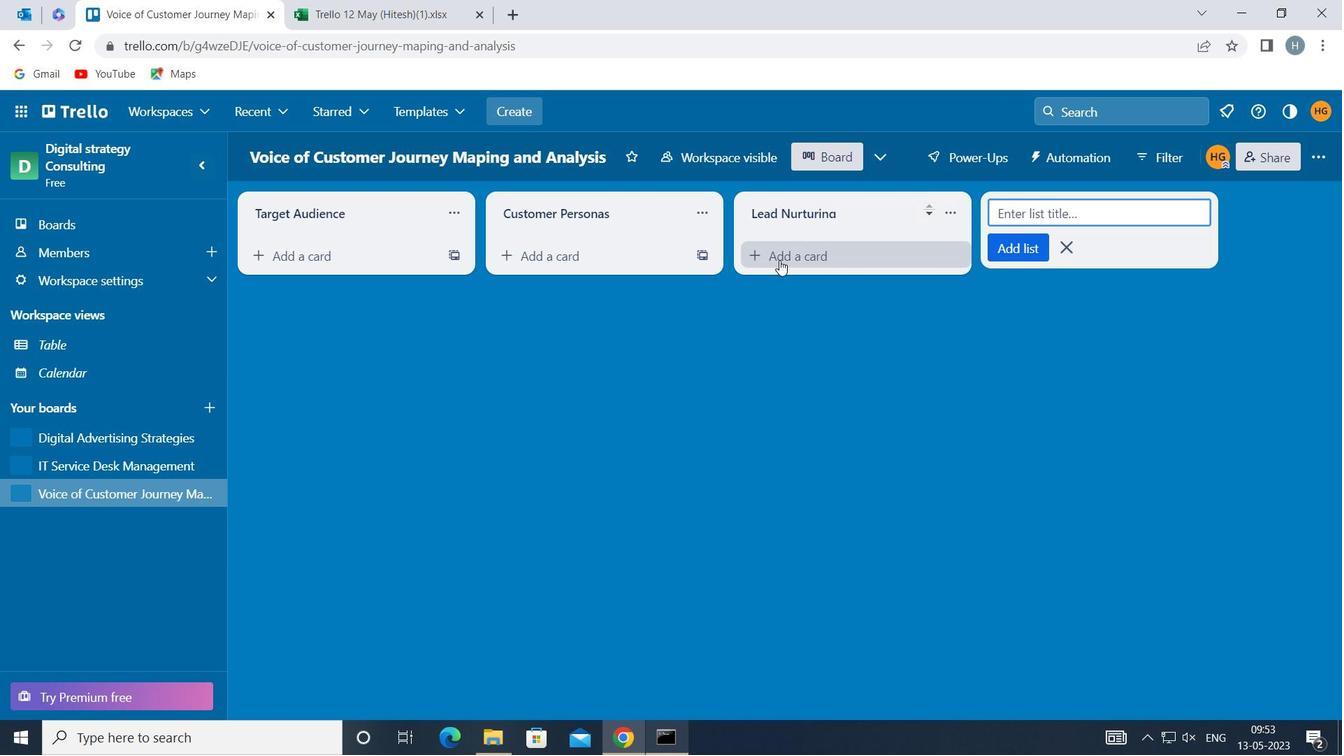 
Action: Key pressed <Key.f8>
Screenshot: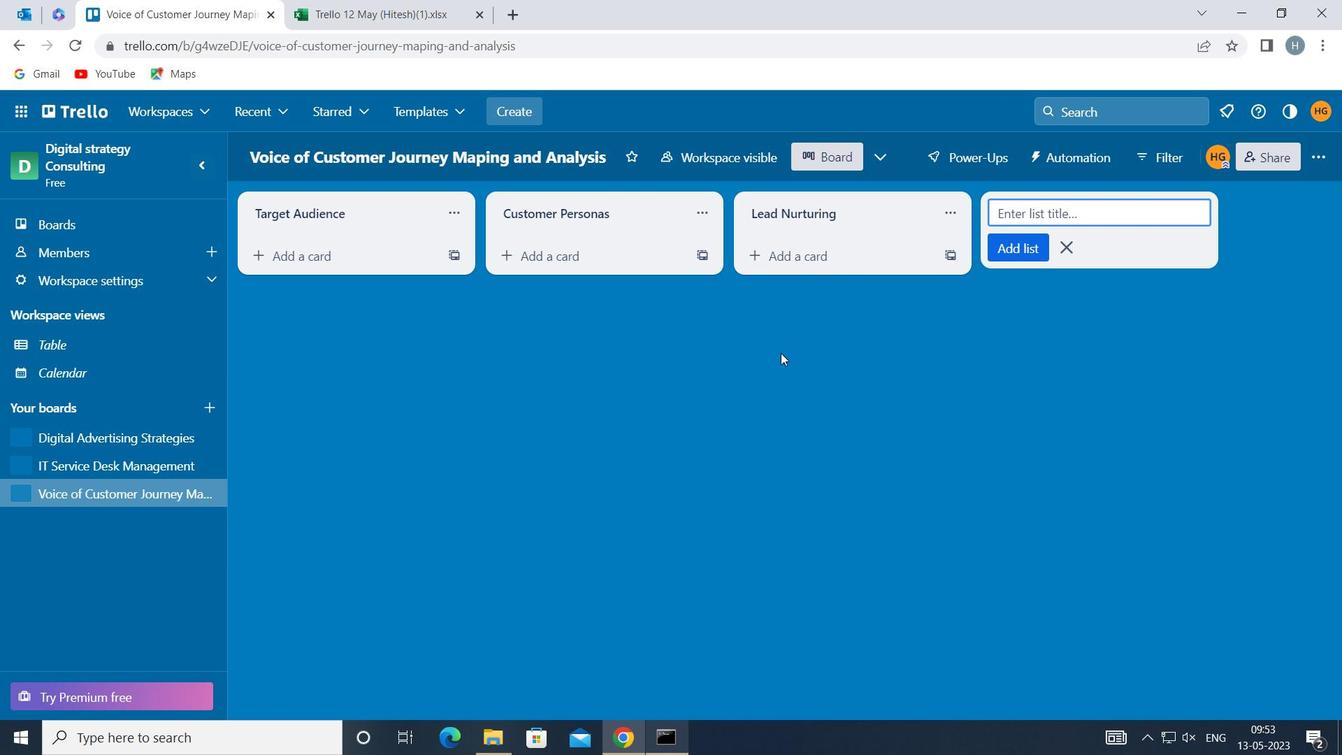 
